 Task: Look for space in Pescara, Italy from 5th September, 2023 to 12th September, 2023 for 2 adults in price range Rs.10000 to Rs.15000.  With 1  bedroom having 1 bed and 1 bathroom. Property type can be house, flat, guest house, hotel. Booking option can be shelf check-in. Required host language is English.
Action: Mouse moved to (431, 112)
Screenshot: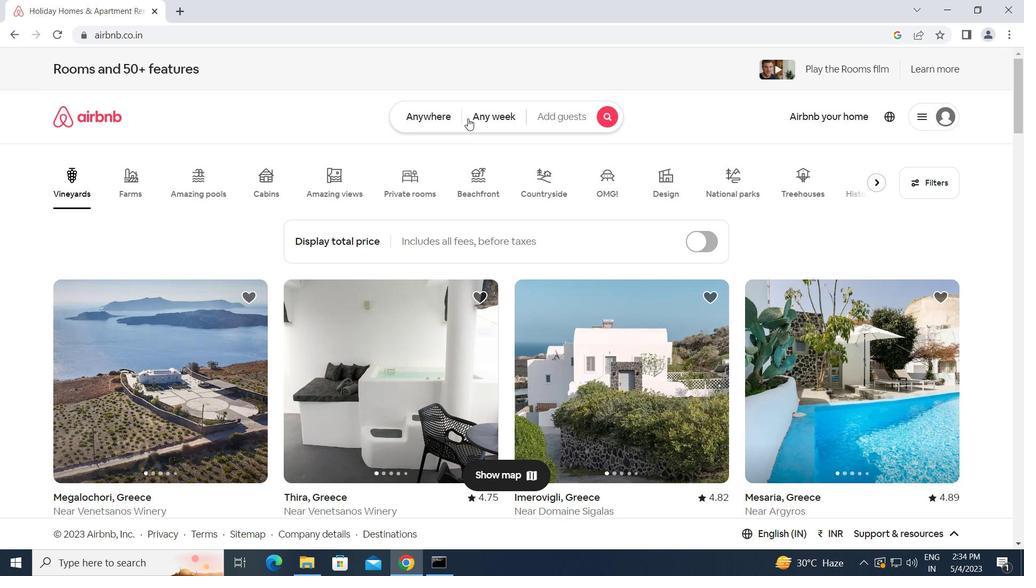 
Action: Mouse pressed left at (431, 112)
Screenshot: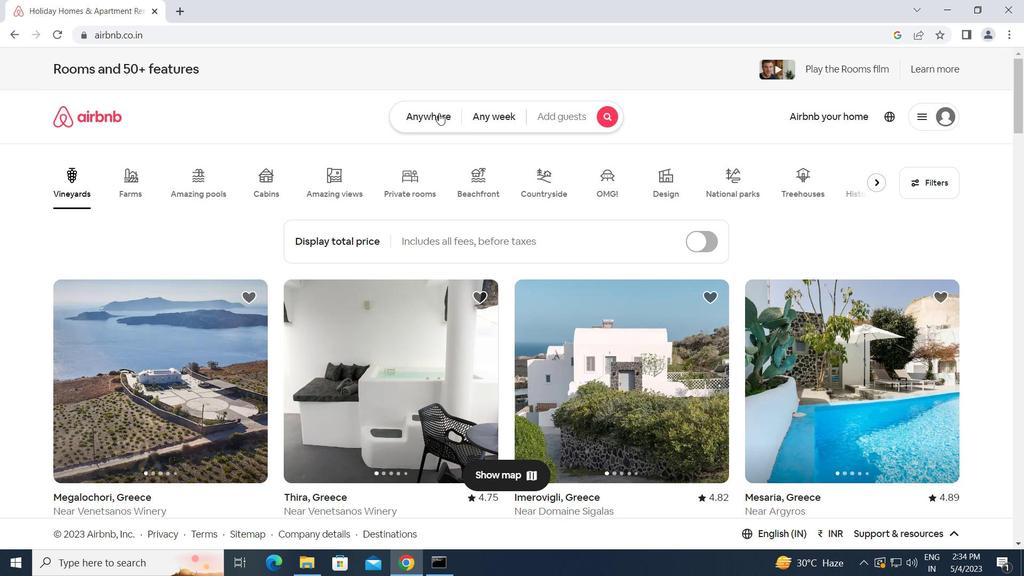 
Action: Mouse moved to (332, 150)
Screenshot: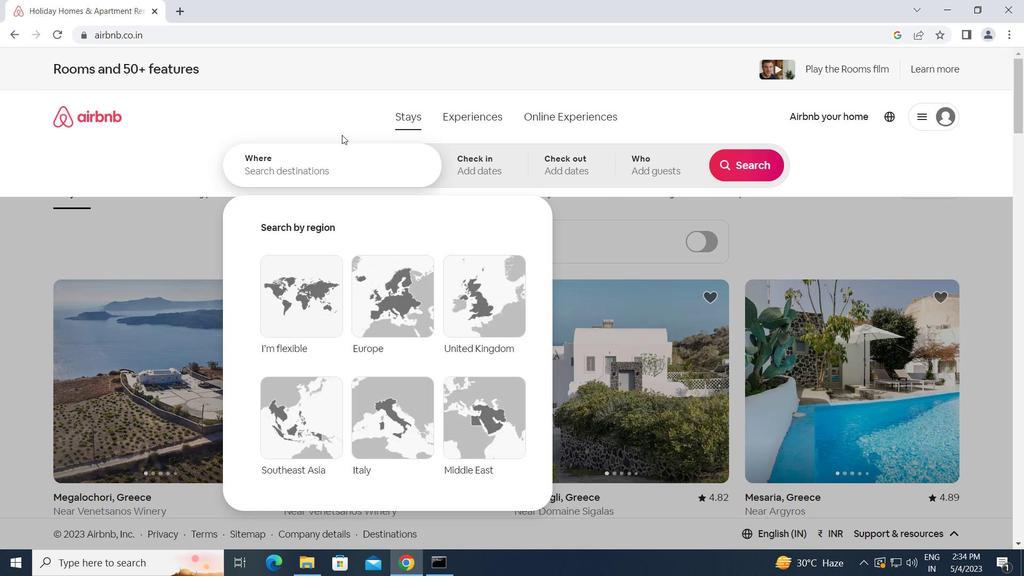 
Action: Mouse pressed left at (332, 150)
Screenshot: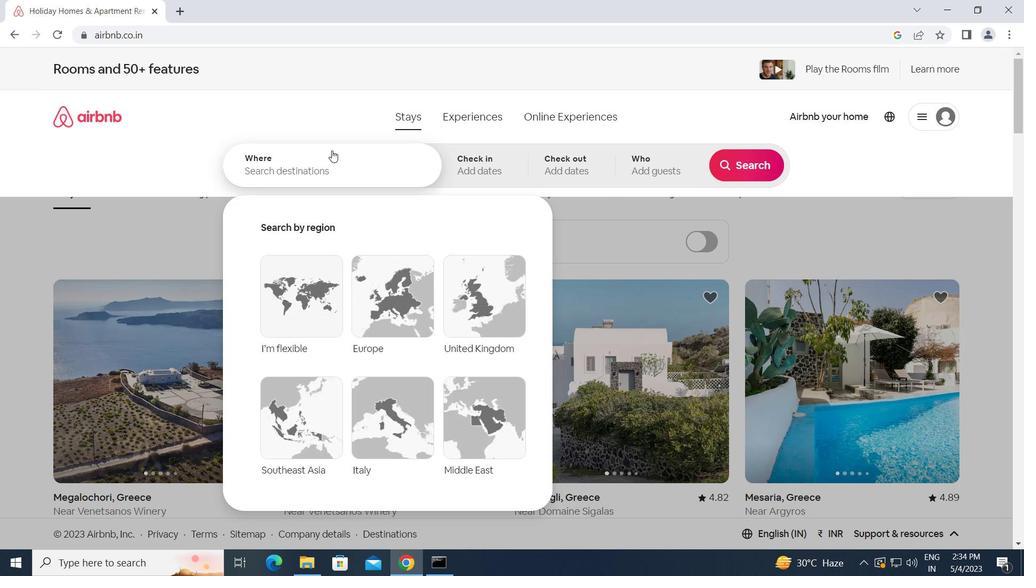 
Action: Key pressed p<Key.caps_lock>escara,<Key.space><Key.caps_lock>i<Key.caps_lock>taly<Key.enter>
Screenshot: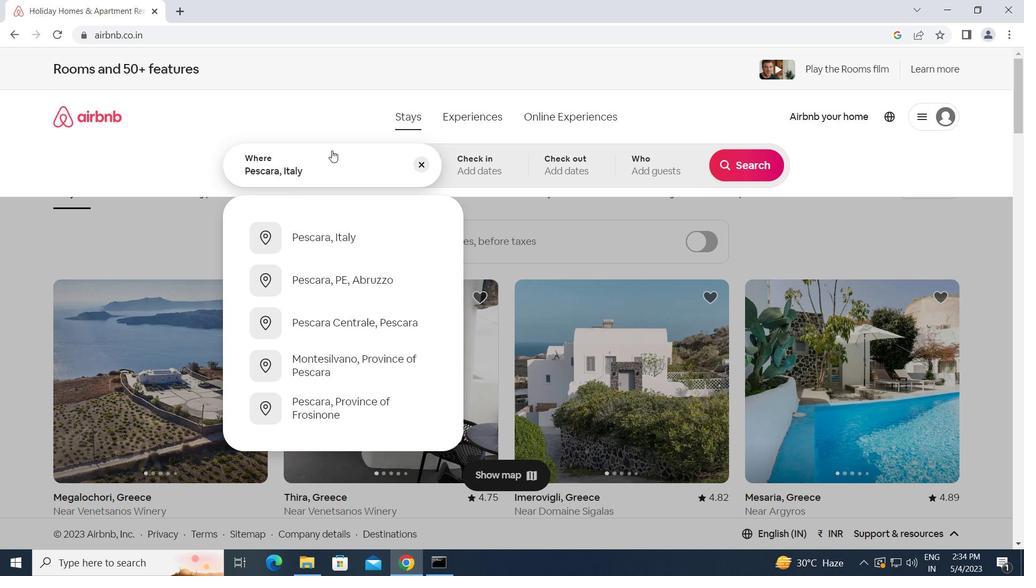 
Action: Mouse moved to (741, 275)
Screenshot: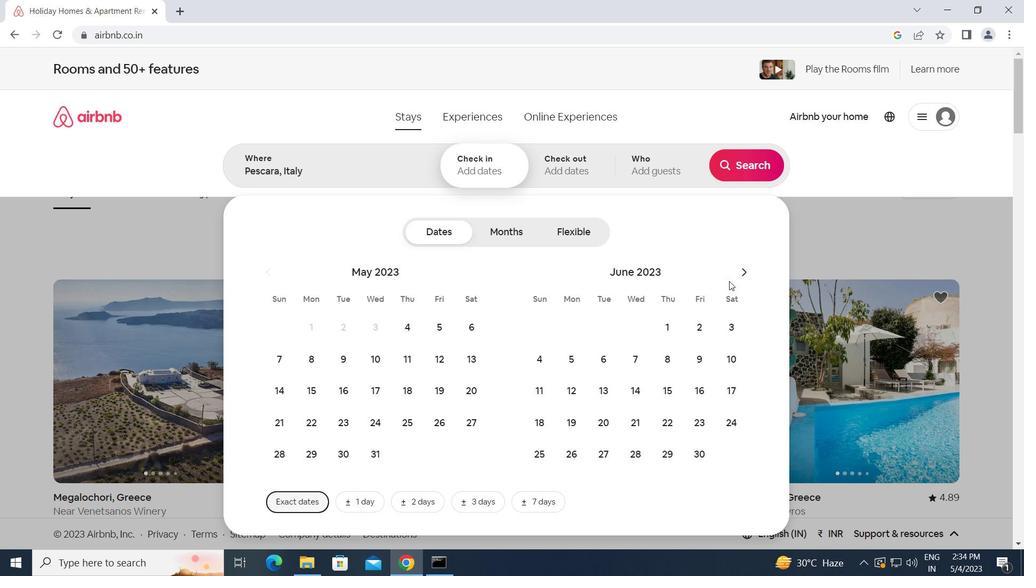 
Action: Mouse pressed left at (741, 275)
Screenshot: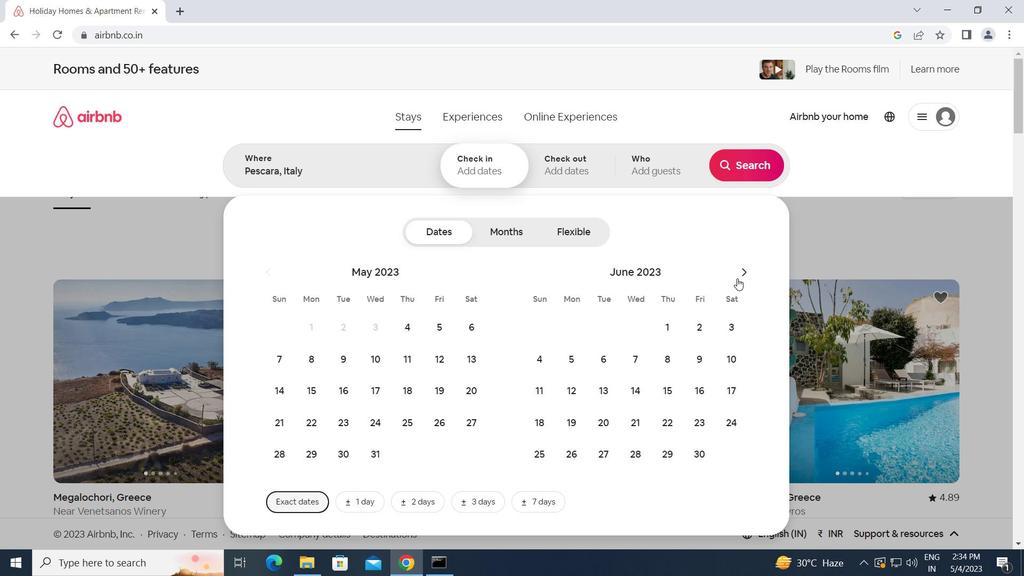 
Action: Mouse pressed left at (741, 275)
Screenshot: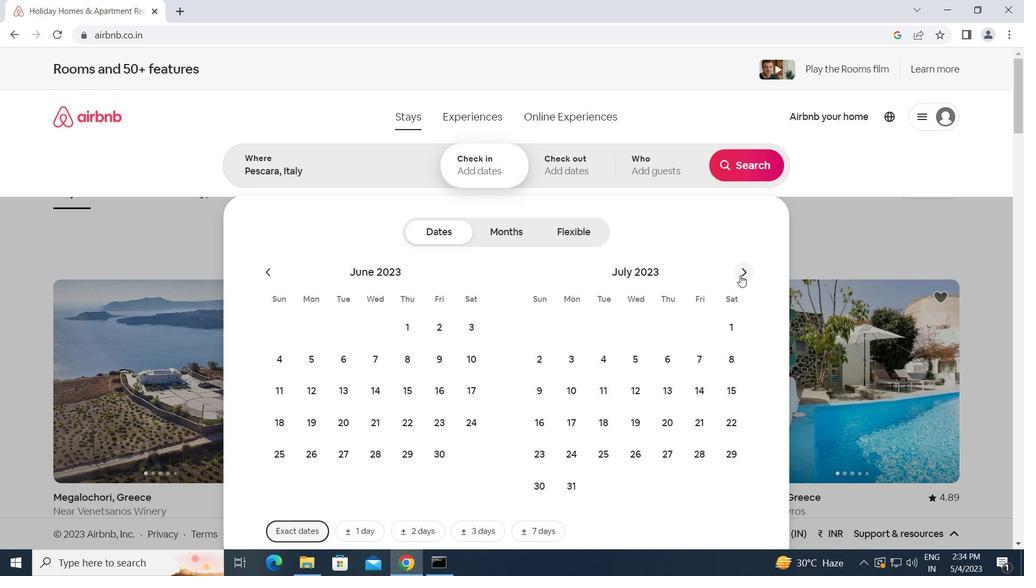 
Action: Mouse pressed left at (741, 275)
Screenshot: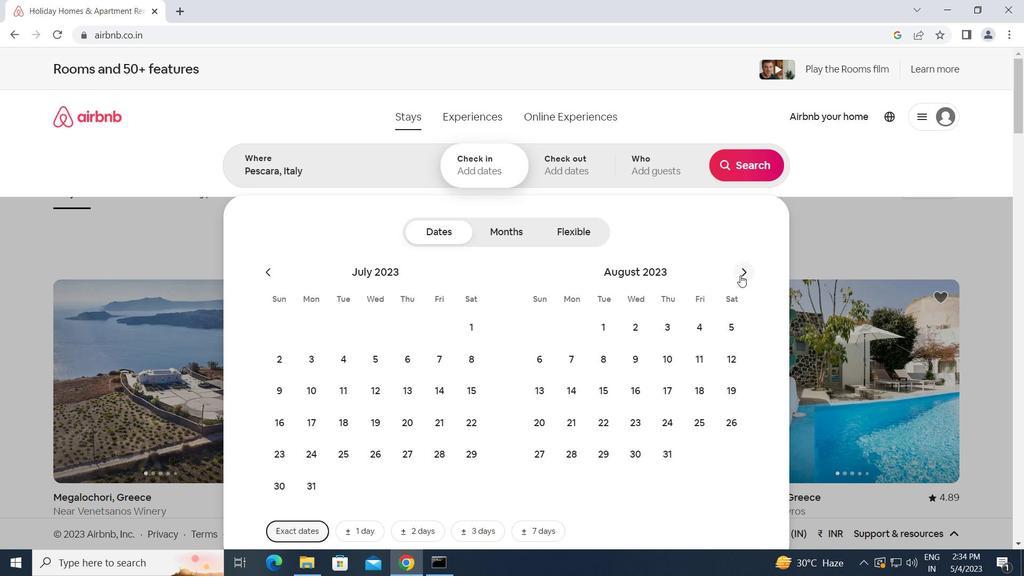 
Action: Mouse moved to (602, 360)
Screenshot: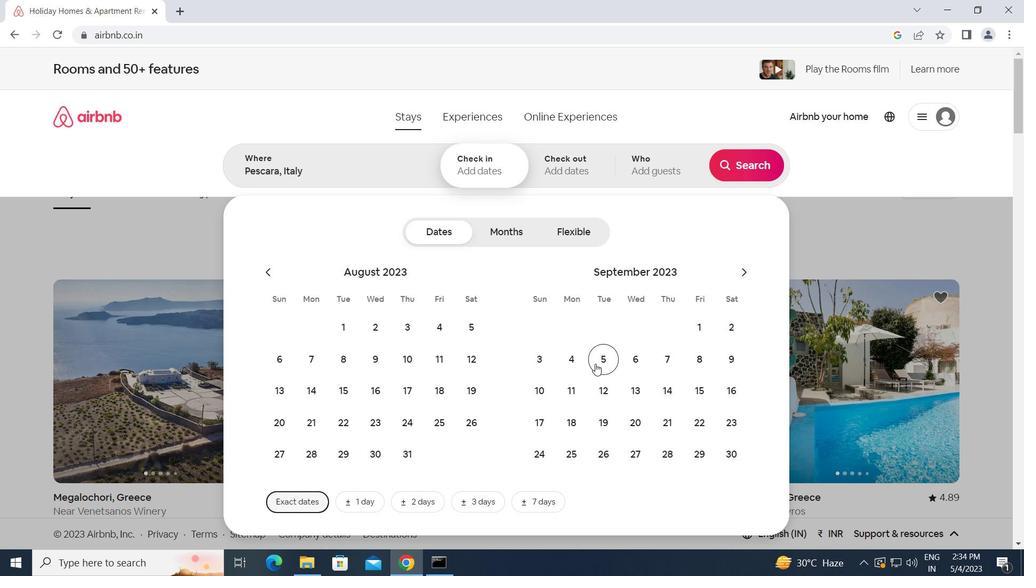 
Action: Mouse pressed left at (602, 360)
Screenshot: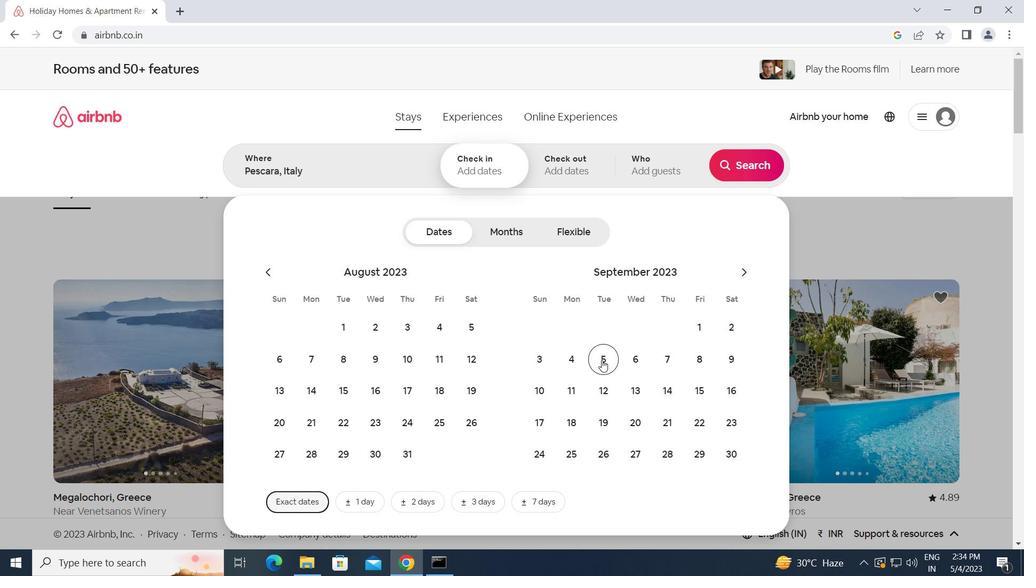 
Action: Mouse moved to (598, 388)
Screenshot: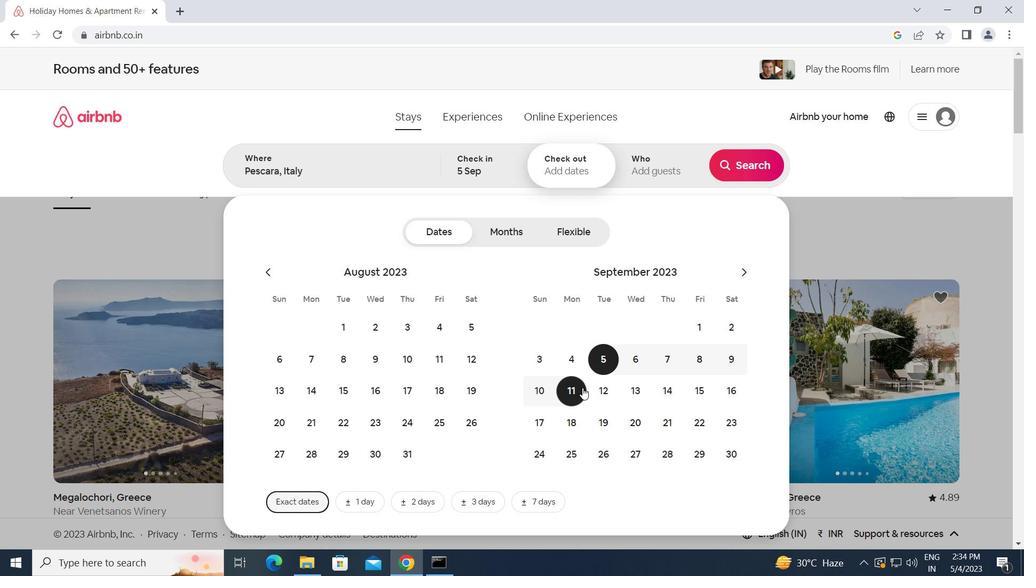 
Action: Mouse pressed left at (598, 388)
Screenshot: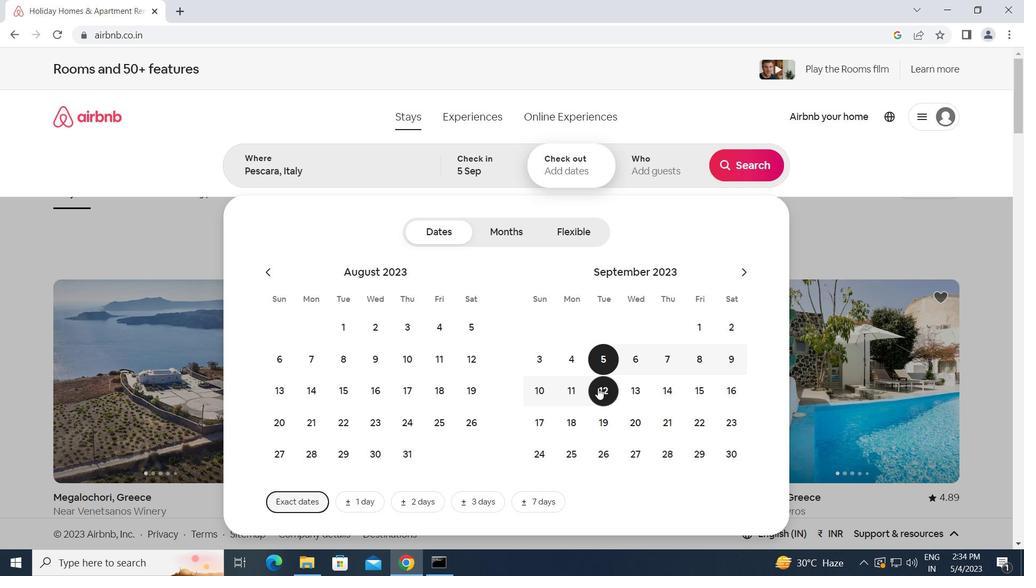 
Action: Mouse moved to (654, 171)
Screenshot: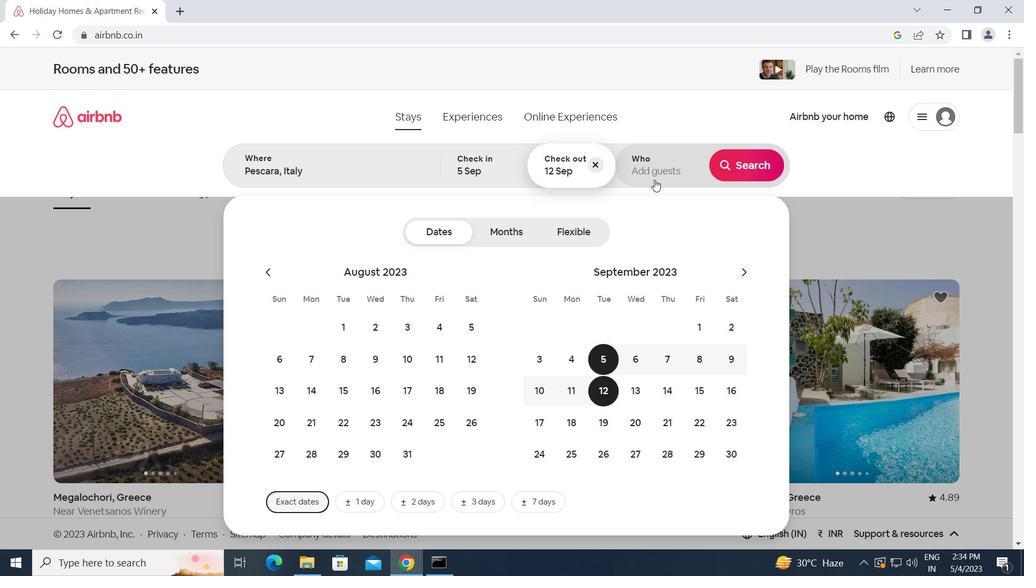 
Action: Mouse pressed left at (654, 171)
Screenshot: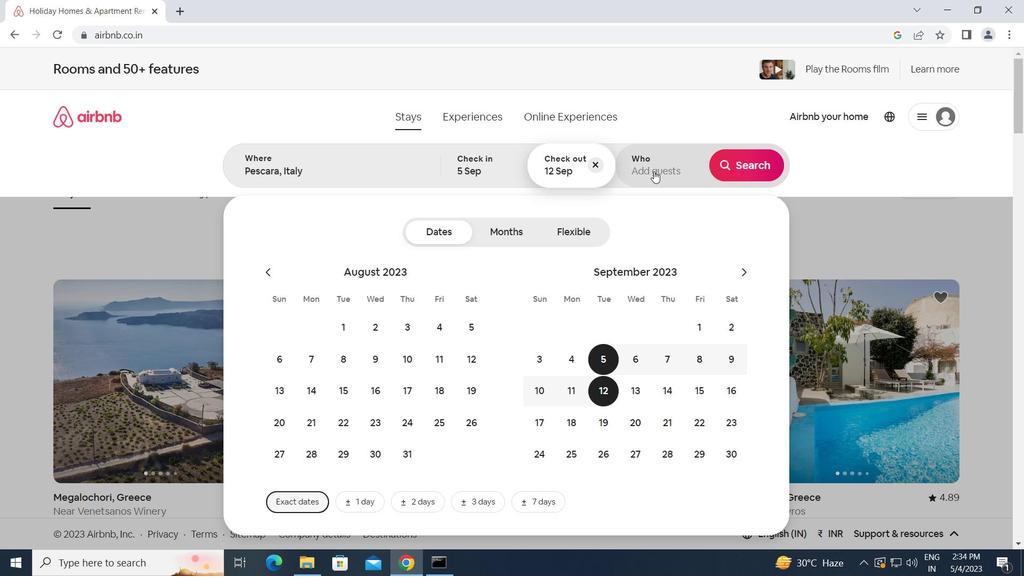 
Action: Mouse moved to (751, 235)
Screenshot: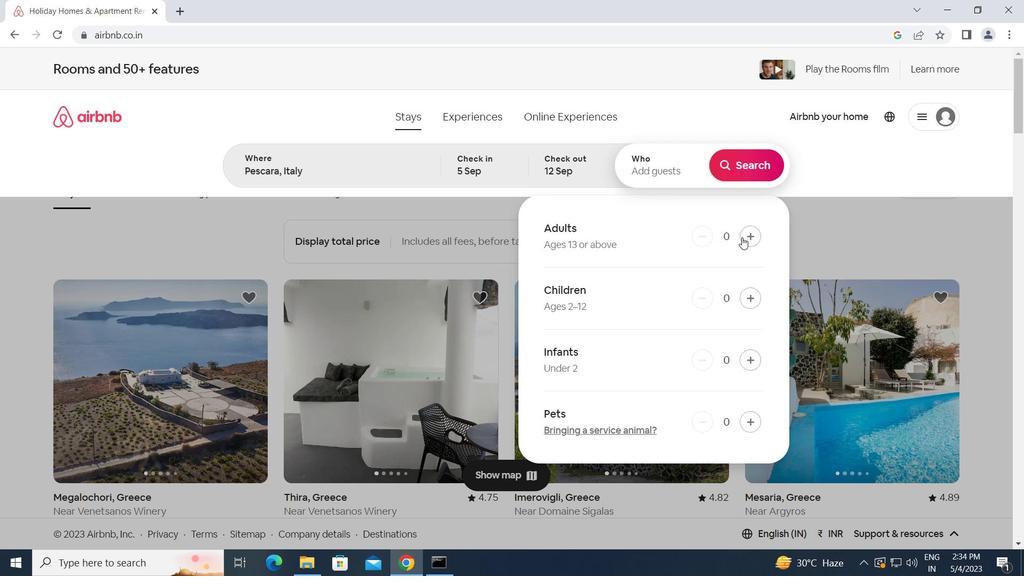 
Action: Mouse pressed left at (751, 235)
Screenshot: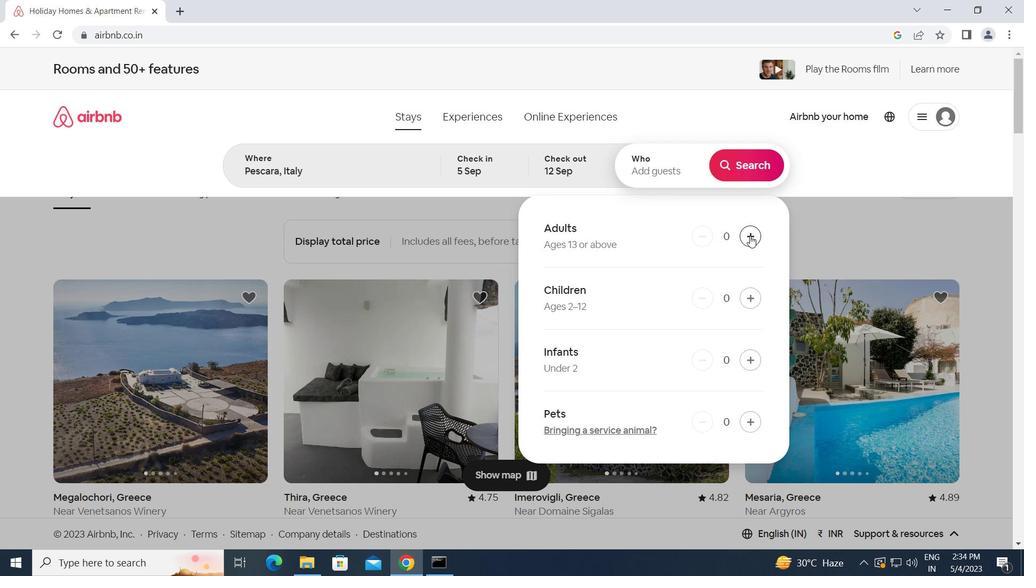
Action: Mouse pressed left at (751, 235)
Screenshot: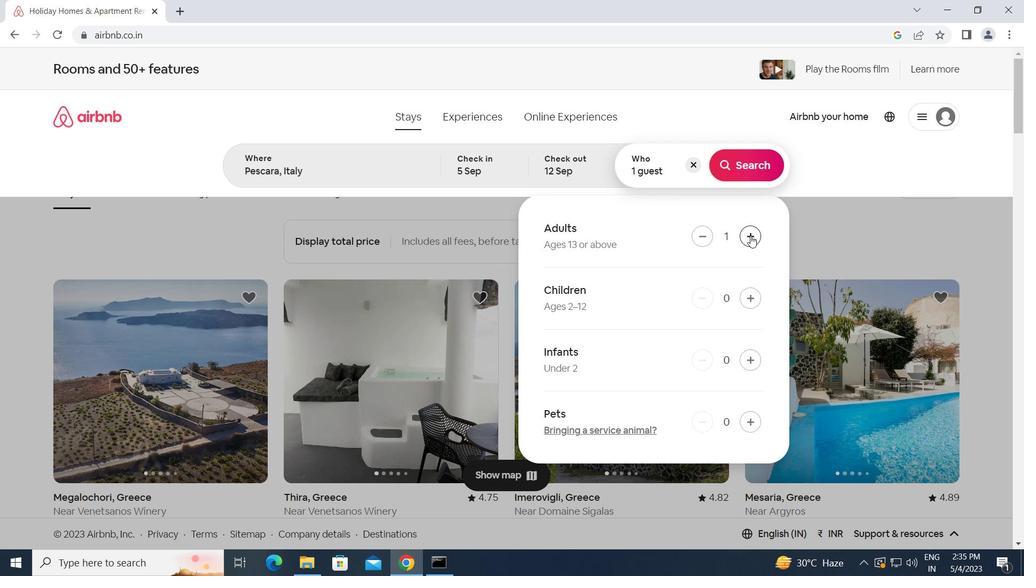 
Action: Mouse moved to (750, 168)
Screenshot: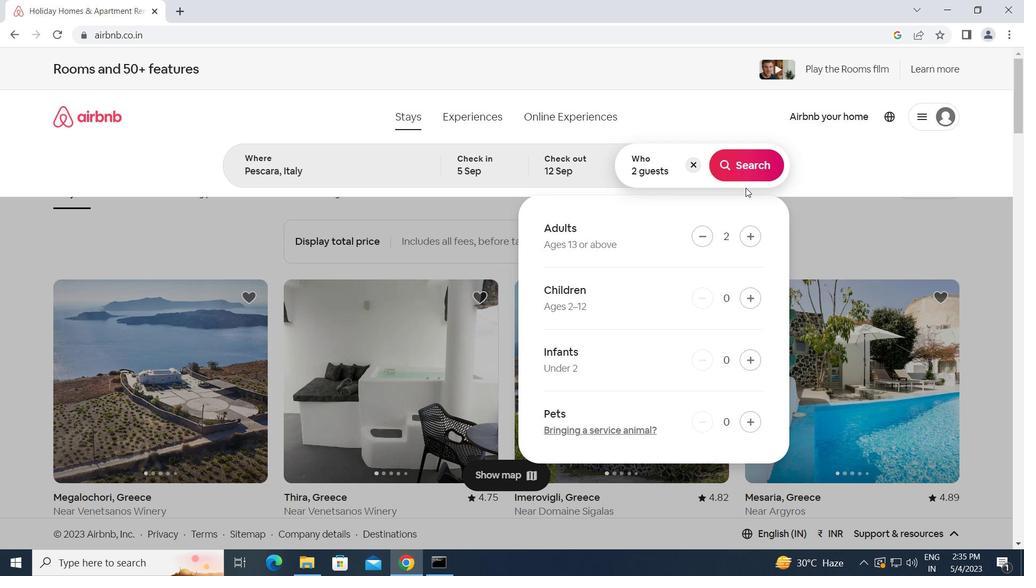 
Action: Mouse pressed left at (750, 168)
Screenshot: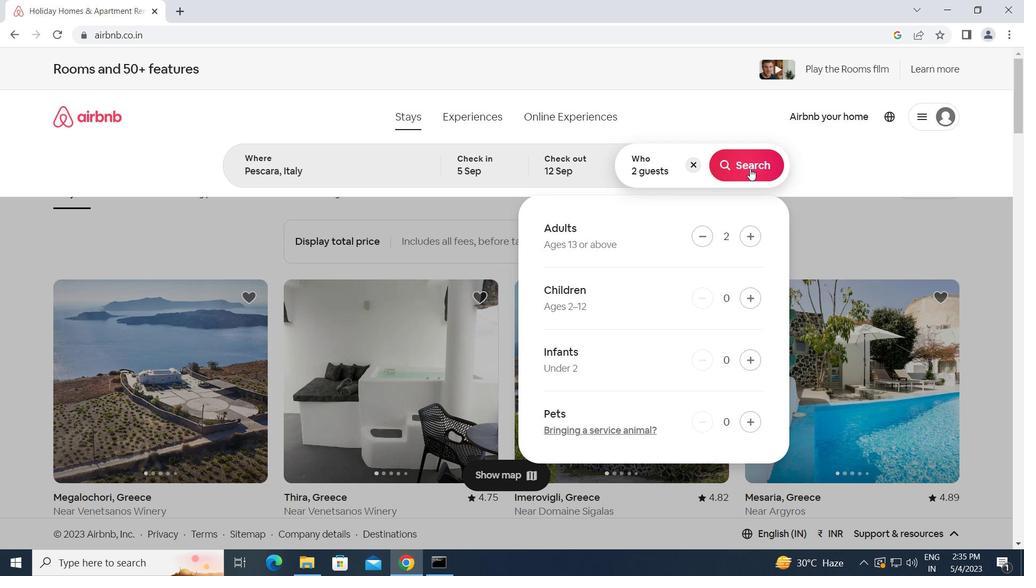 
Action: Mouse moved to (961, 121)
Screenshot: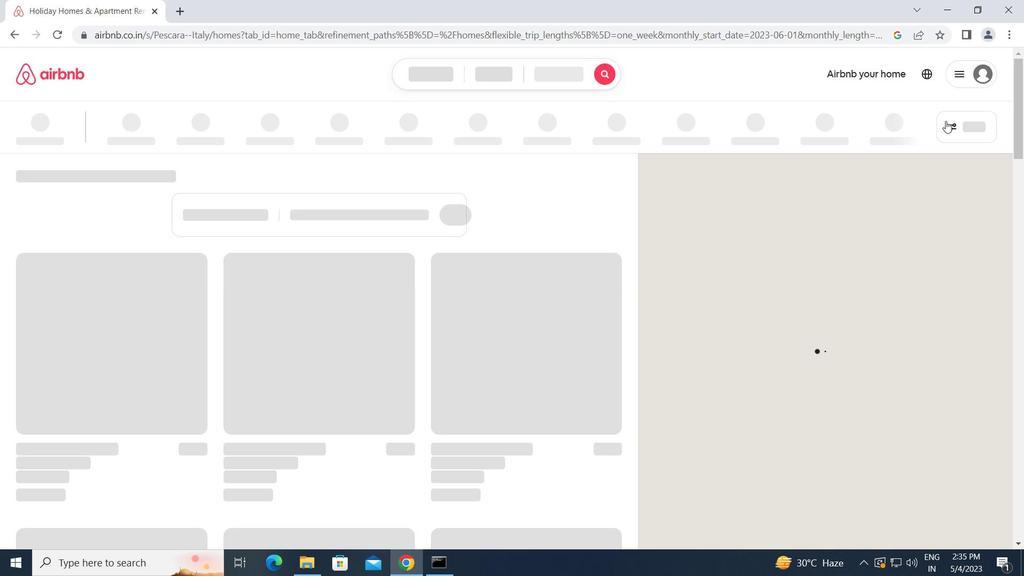 
Action: Mouse pressed left at (961, 121)
Screenshot: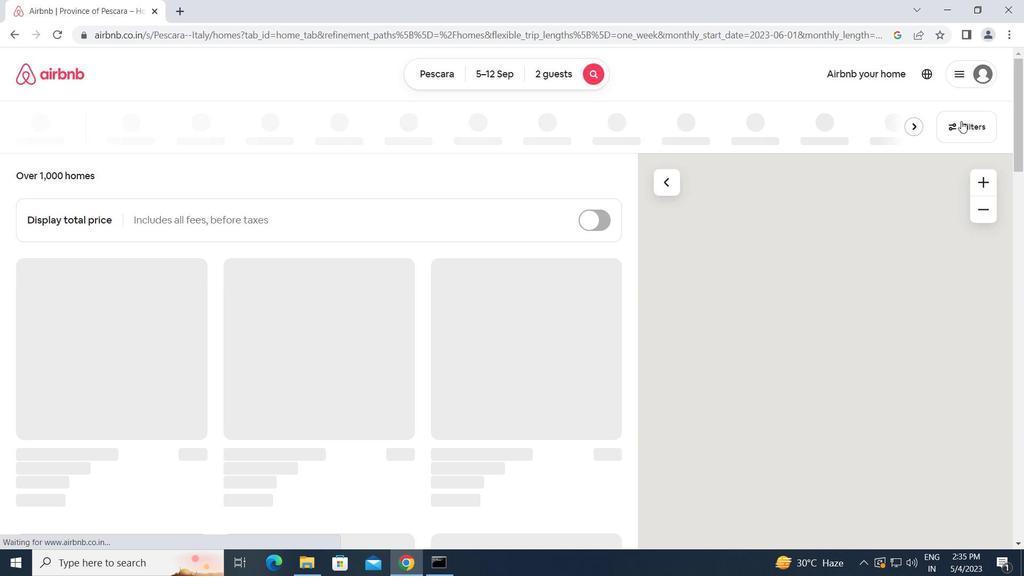 
Action: Mouse moved to (341, 300)
Screenshot: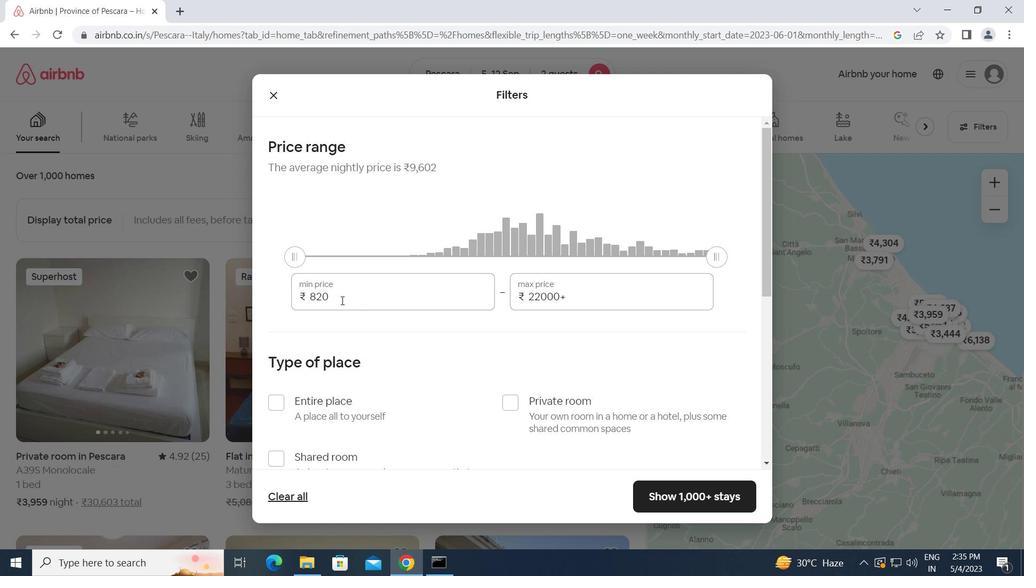 
Action: Mouse pressed left at (341, 300)
Screenshot: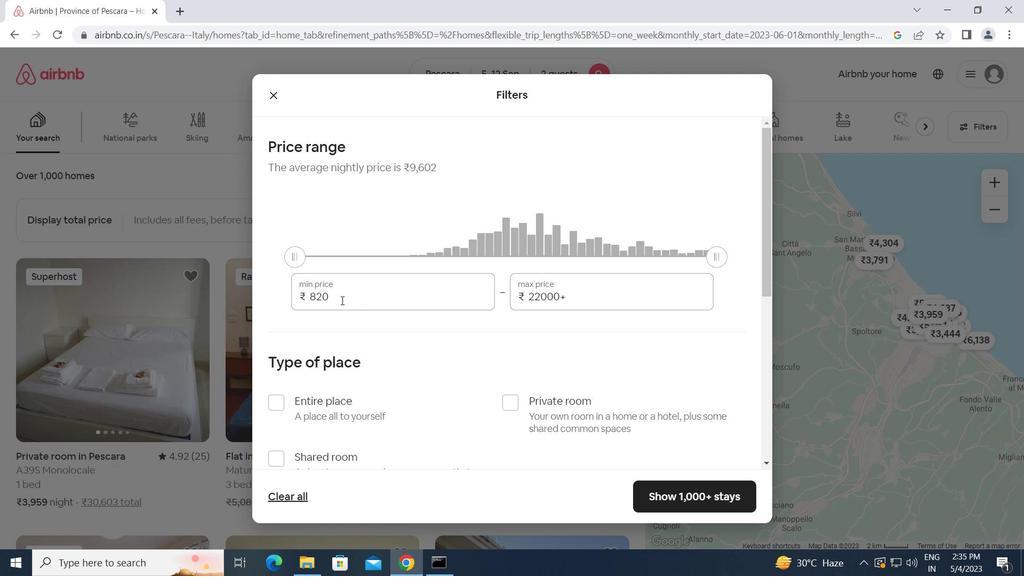 
Action: Mouse moved to (277, 302)
Screenshot: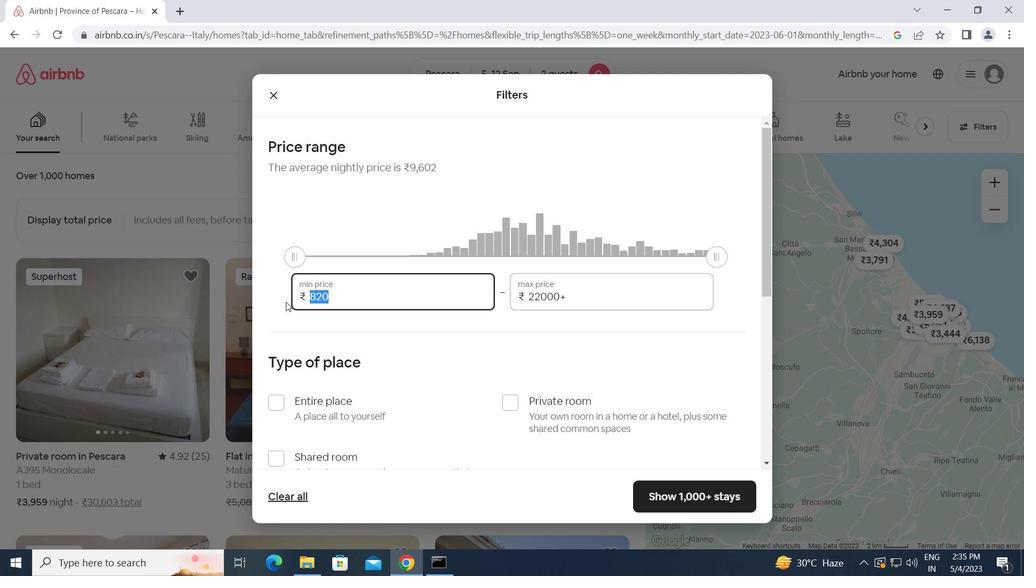 
Action: Key pressed 10000<Key.tab>15000
Screenshot: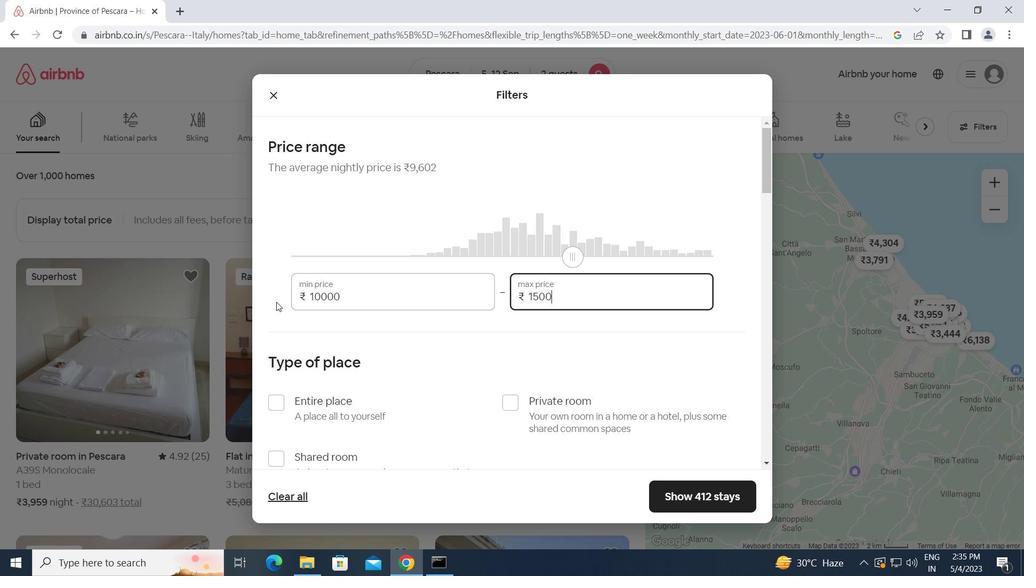 
Action: Mouse moved to (394, 352)
Screenshot: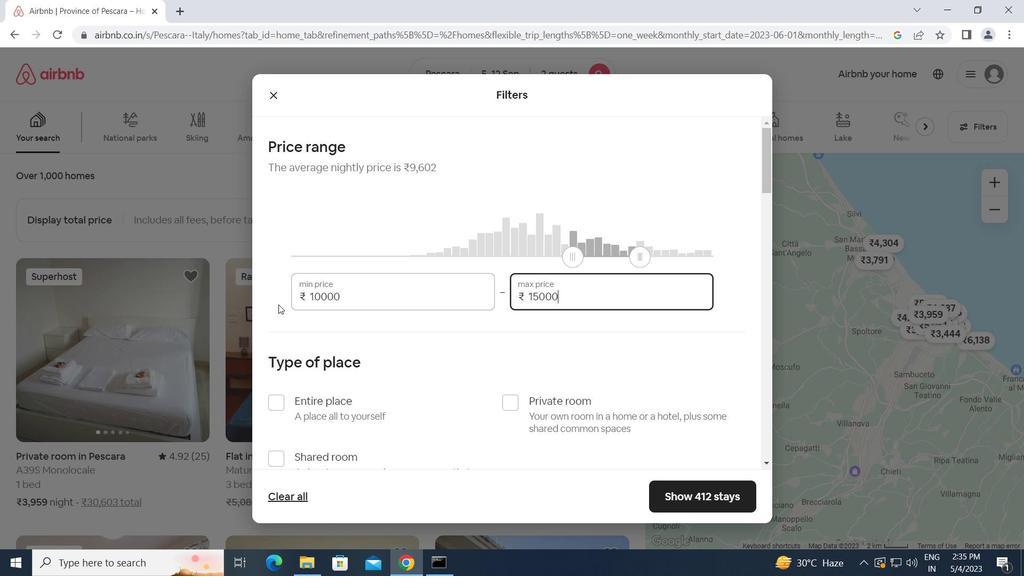 
Action: Mouse scrolled (394, 351) with delta (0, 0)
Screenshot: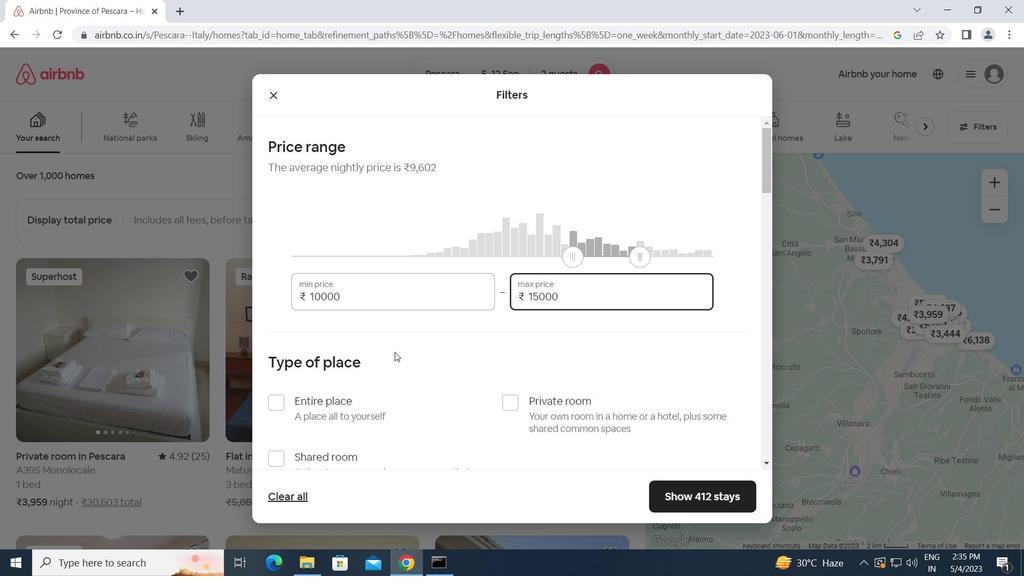 
Action: Mouse scrolled (394, 351) with delta (0, 0)
Screenshot: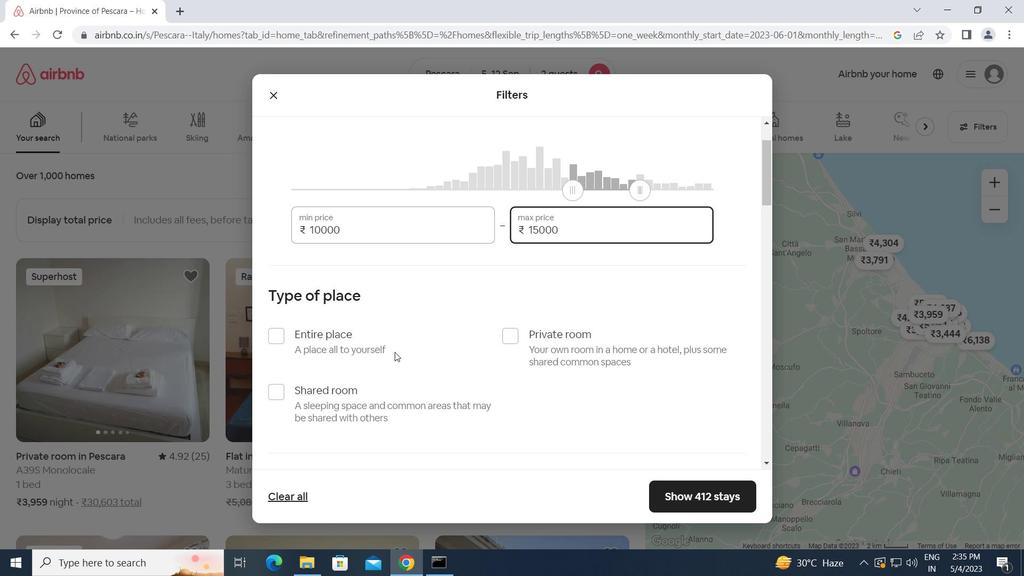 
Action: Mouse scrolled (394, 351) with delta (0, 0)
Screenshot: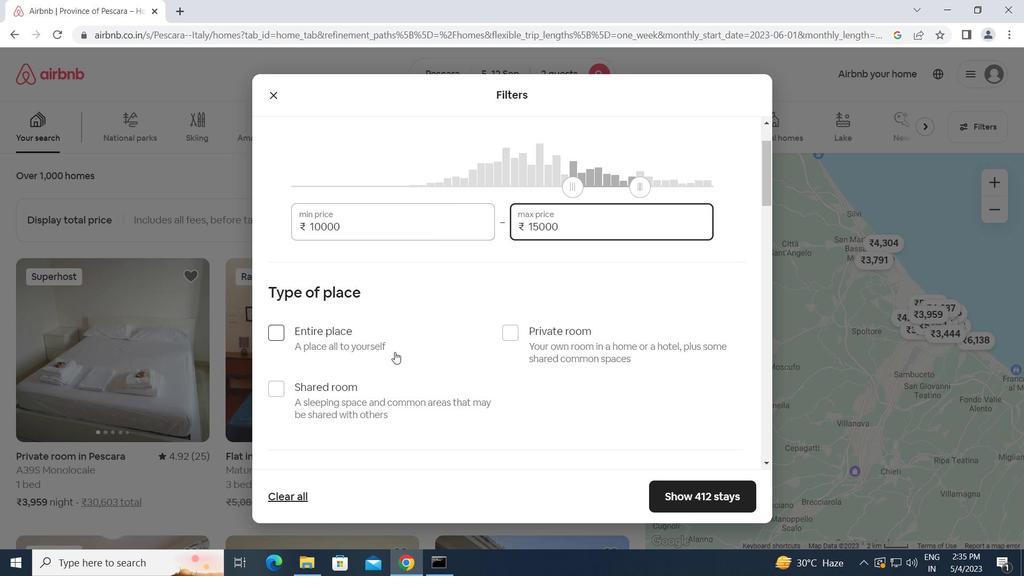 
Action: Mouse scrolled (394, 351) with delta (0, 0)
Screenshot: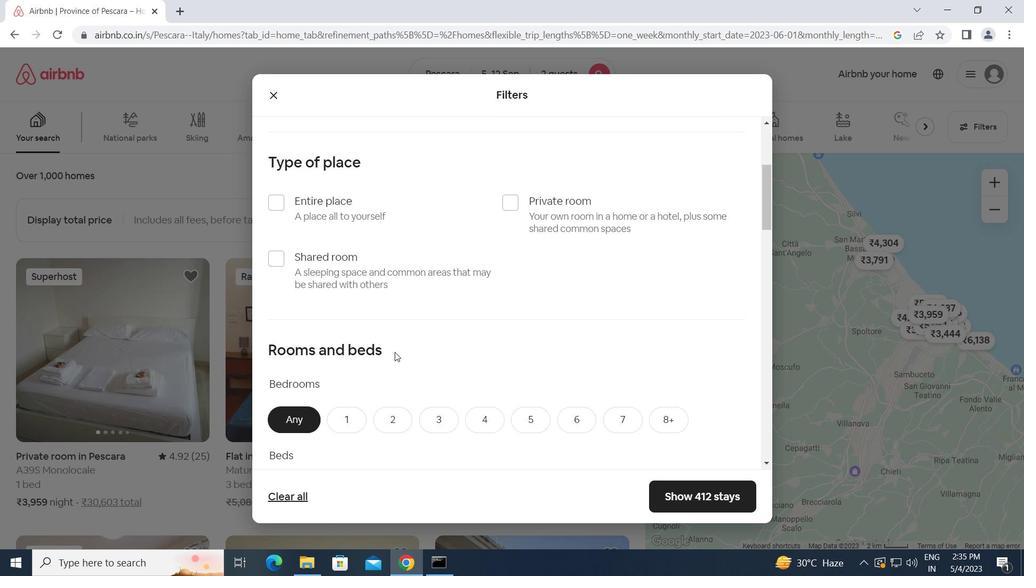 
Action: Mouse moved to (357, 361)
Screenshot: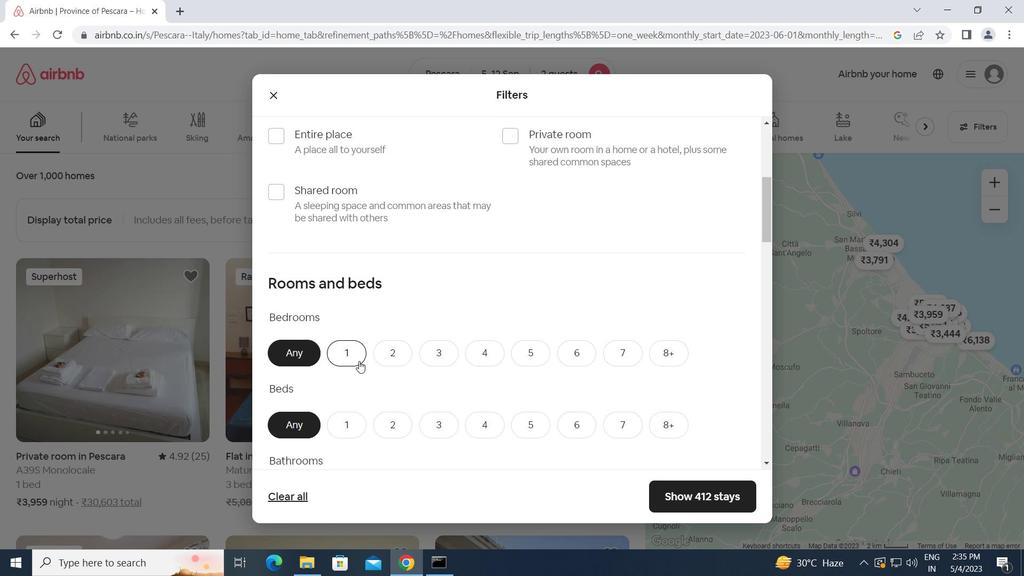 
Action: Mouse pressed left at (357, 361)
Screenshot: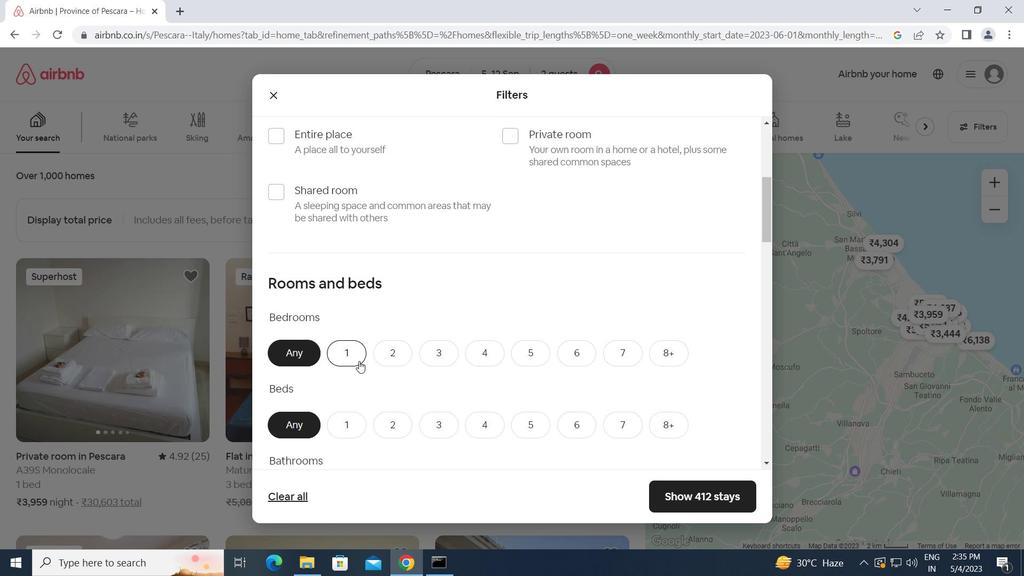 
Action: Mouse moved to (353, 424)
Screenshot: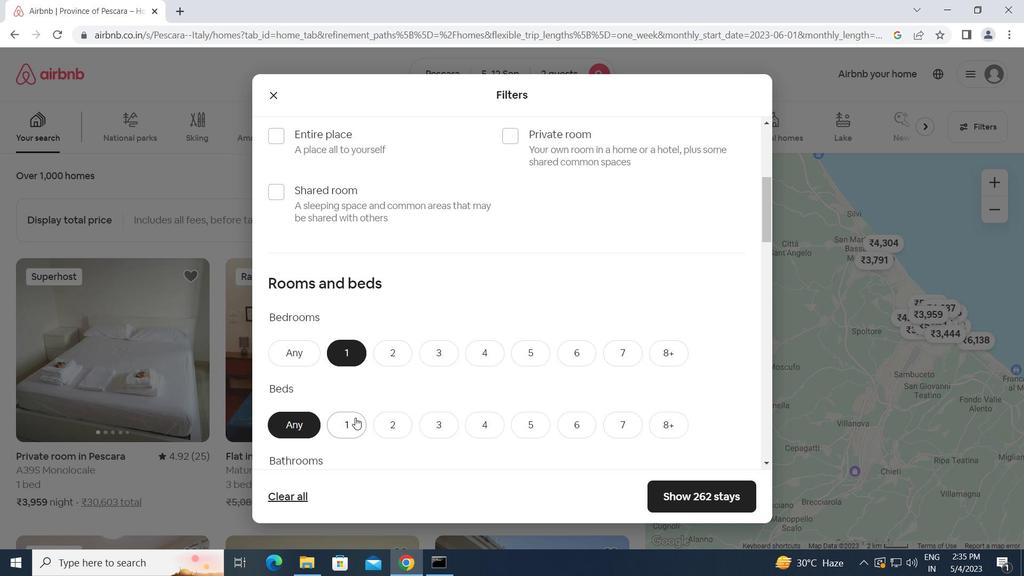 
Action: Mouse pressed left at (353, 424)
Screenshot: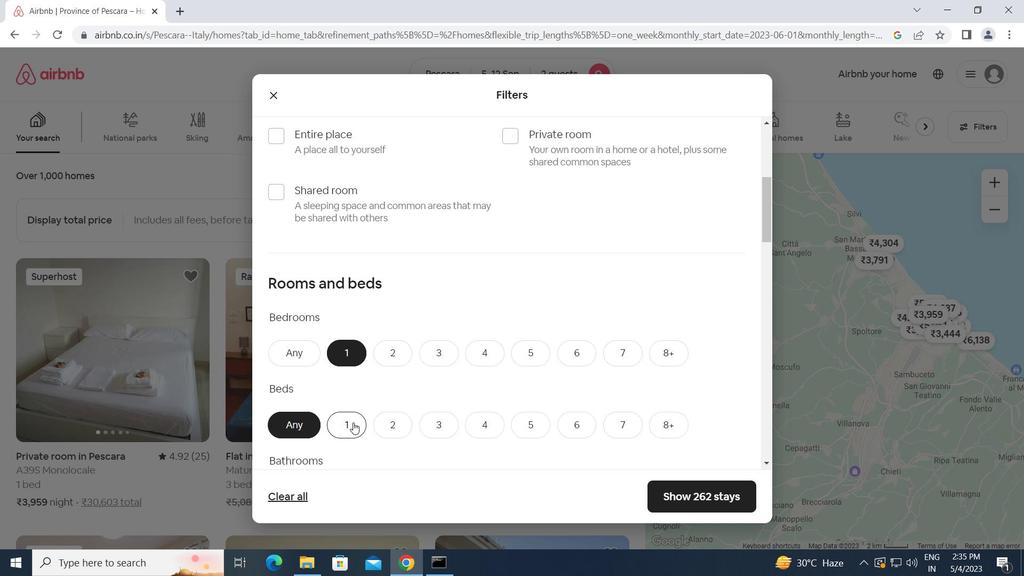 
Action: Mouse moved to (381, 431)
Screenshot: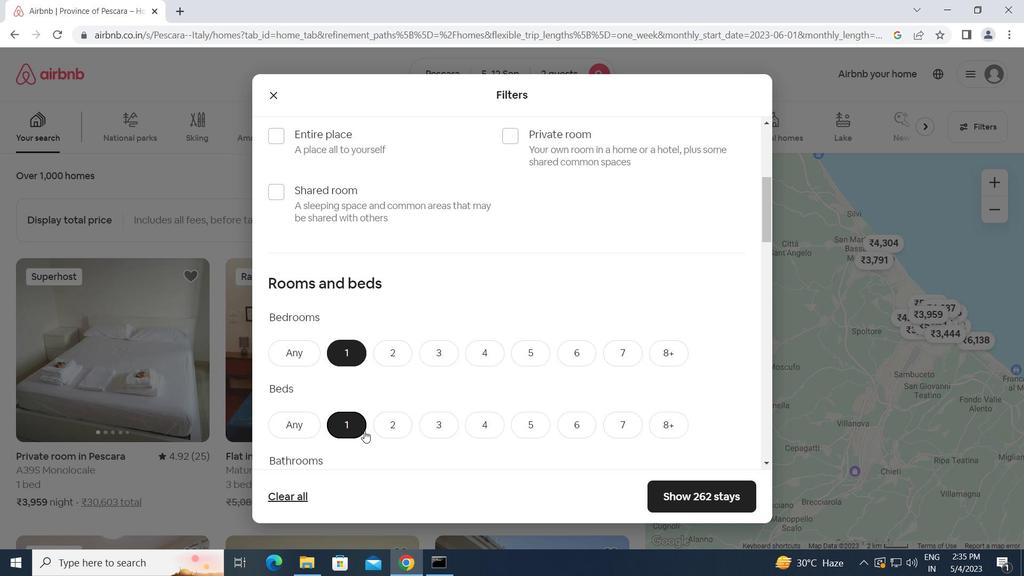 
Action: Mouse scrolled (381, 430) with delta (0, 0)
Screenshot: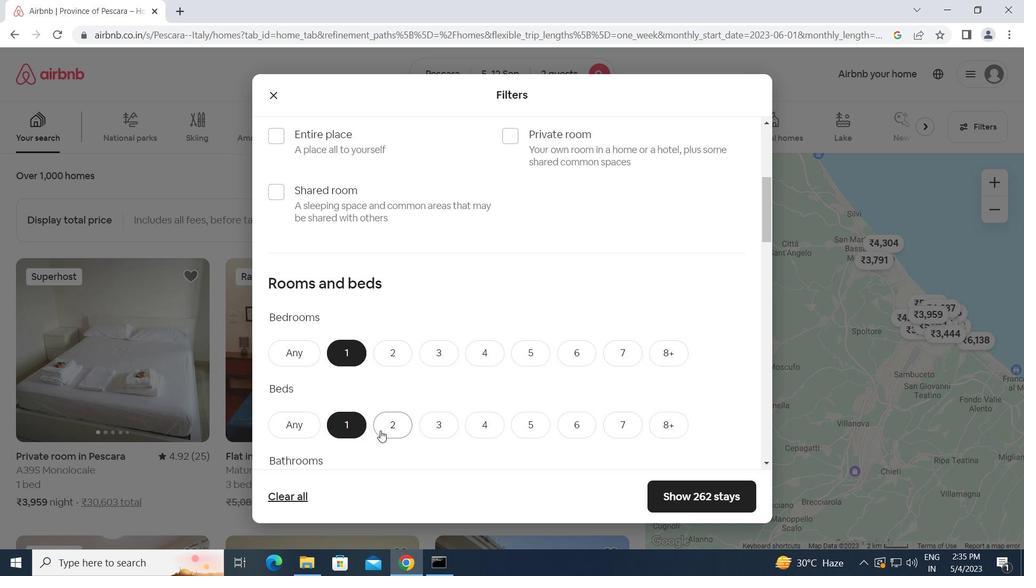 
Action: Mouse scrolled (381, 430) with delta (0, 0)
Screenshot: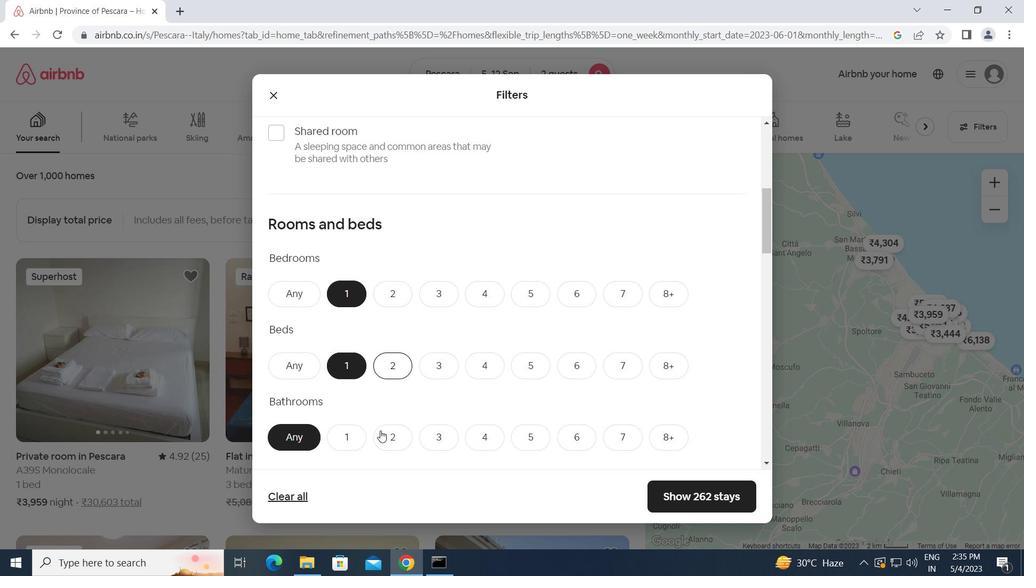 
Action: Mouse moved to (352, 361)
Screenshot: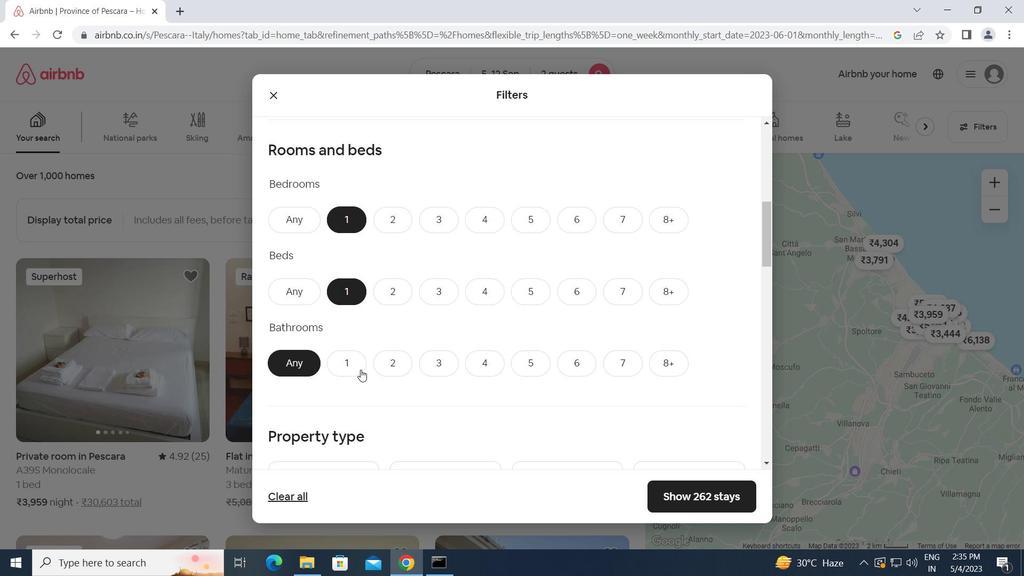 
Action: Mouse pressed left at (352, 361)
Screenshot: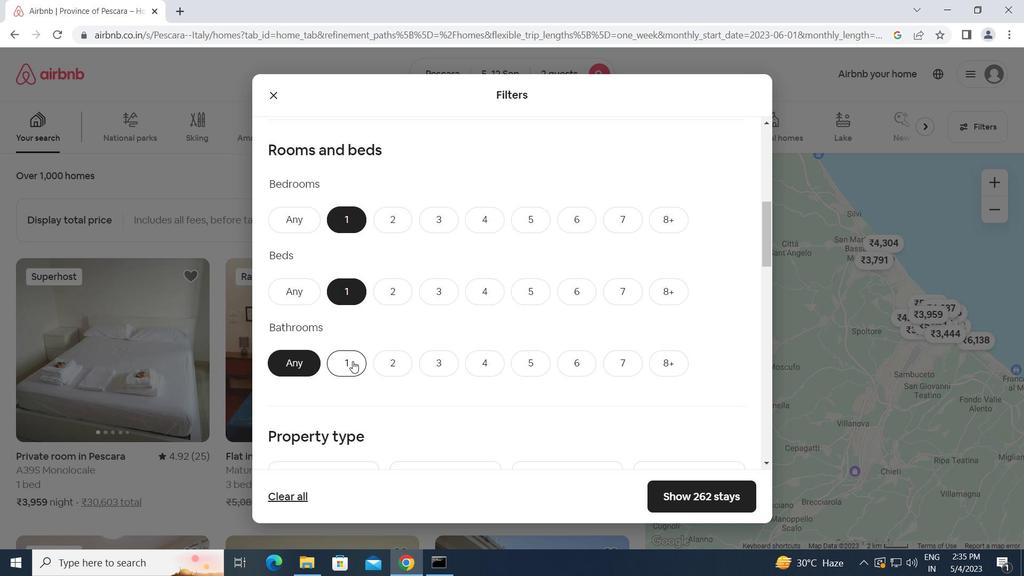 
Action: Mouse moved to (468, 399)
Screenshot: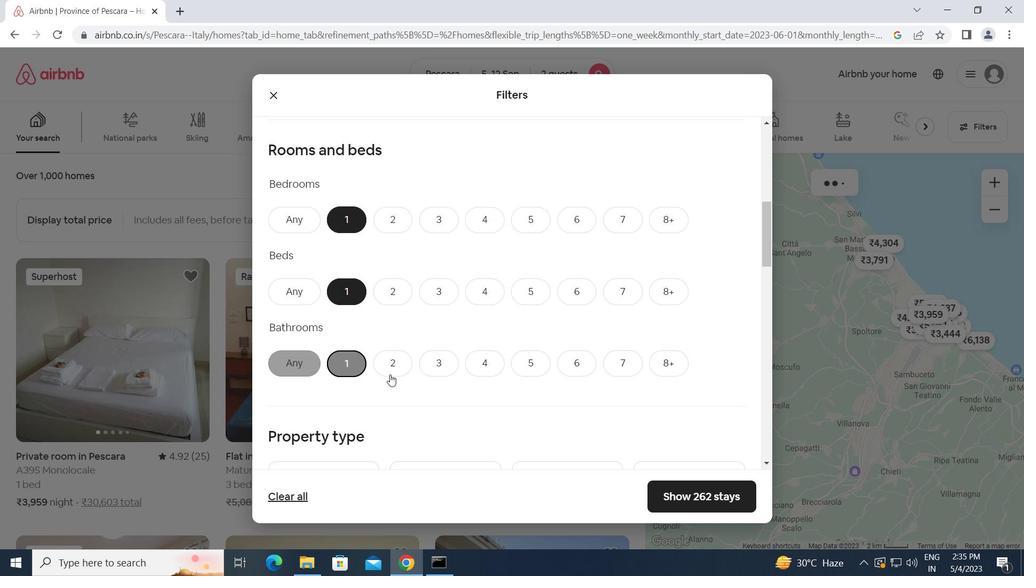 
Action: Mouse scrolled (468, 399) with delta (0, 0)
Screenshot: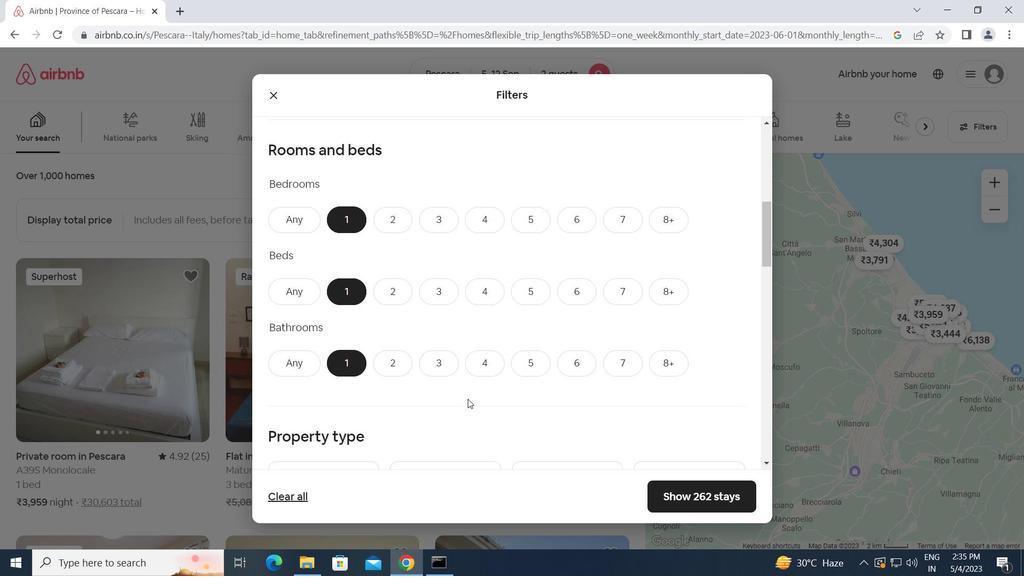 
Action: Mouse scrolled (468, 399) with delta (0, 0)
Screenshot: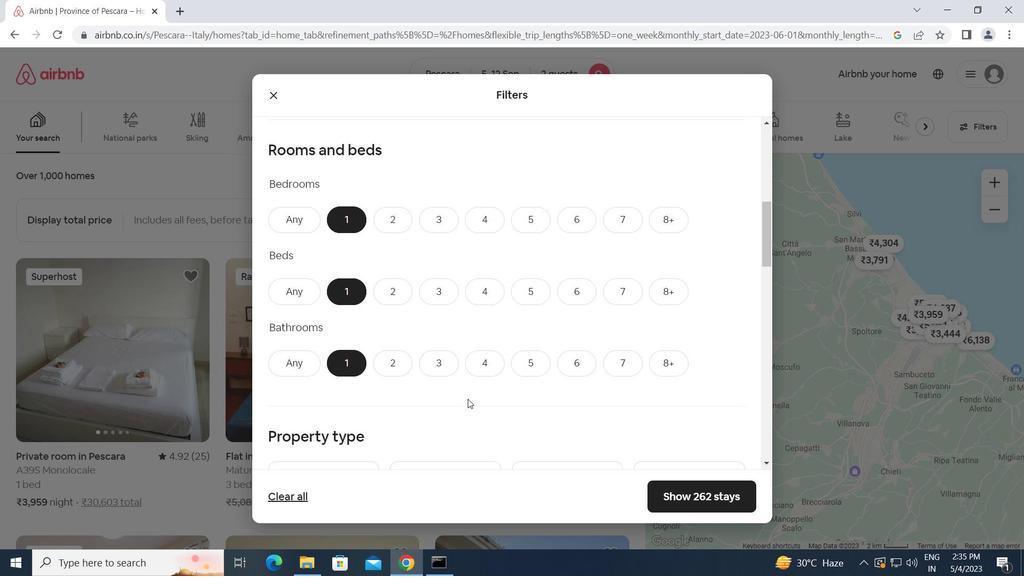 
Action: Mouse scrolled (468, 399) with delta (0, 0)
Screenshot: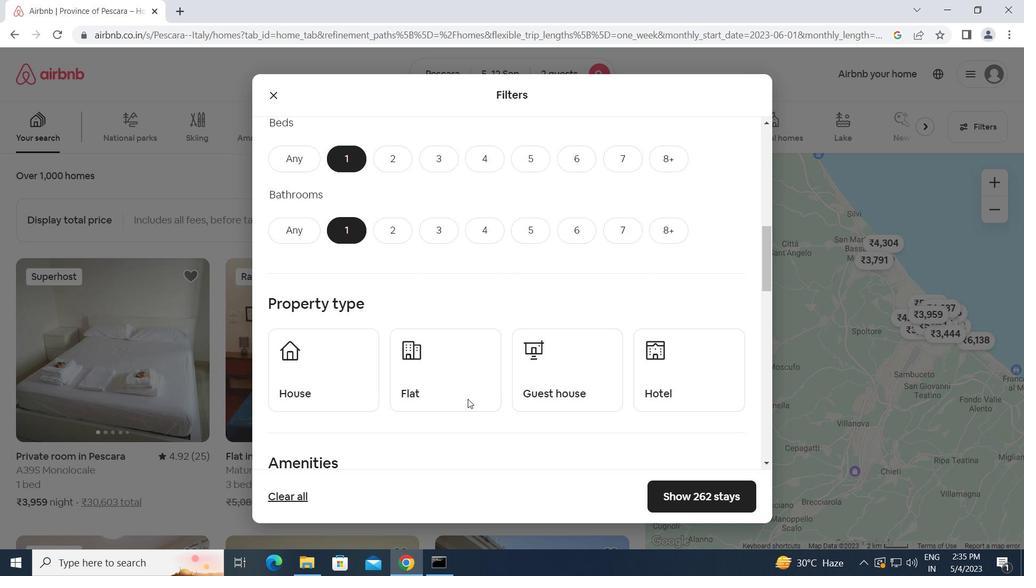 
Action: Mouse moved to (330, 320)
Screenshot: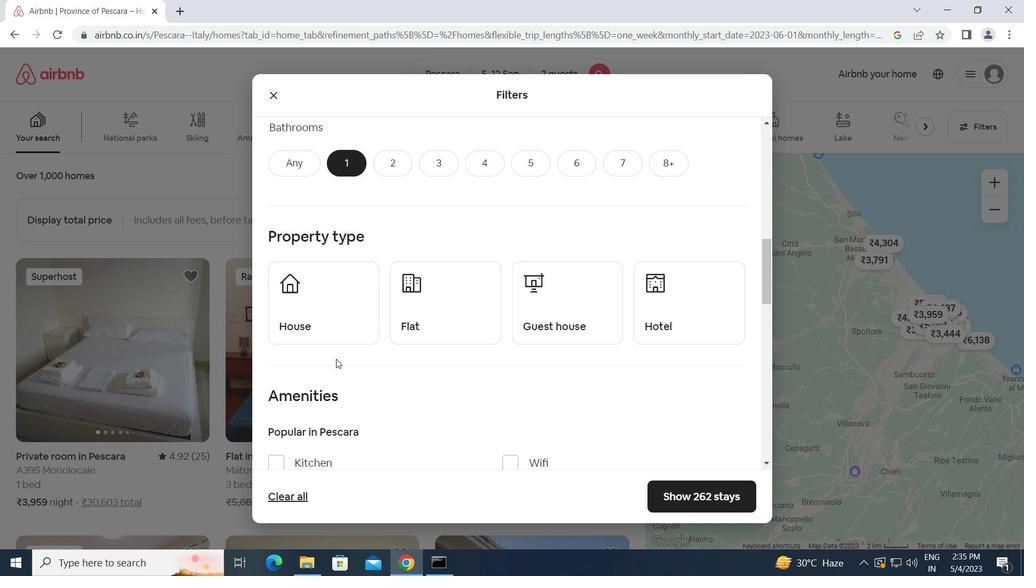 
Action: Mouse pressed left at (330, 320)
Screenshot: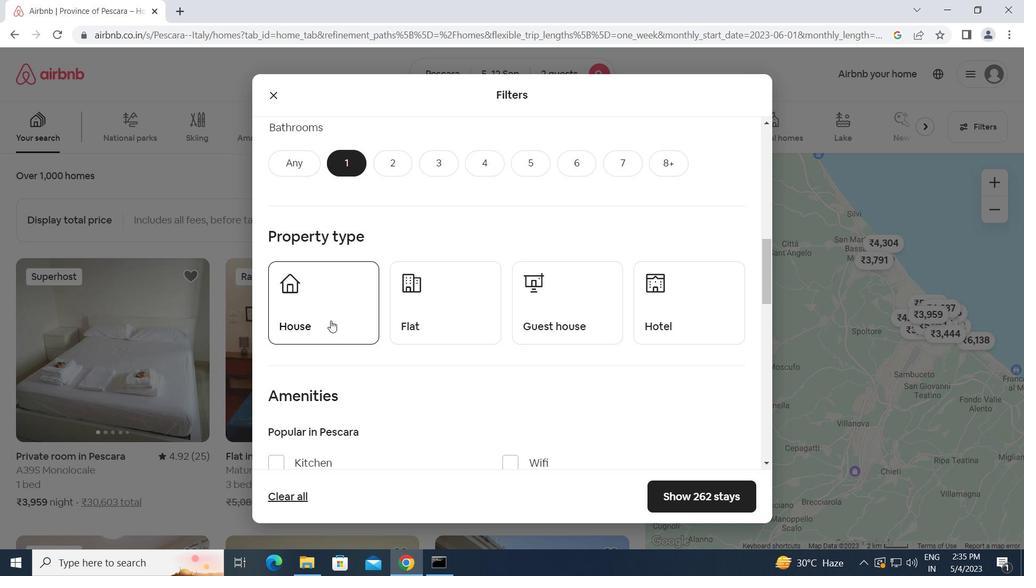 
Action: Mouse moved to (451, 320)
Screenshot: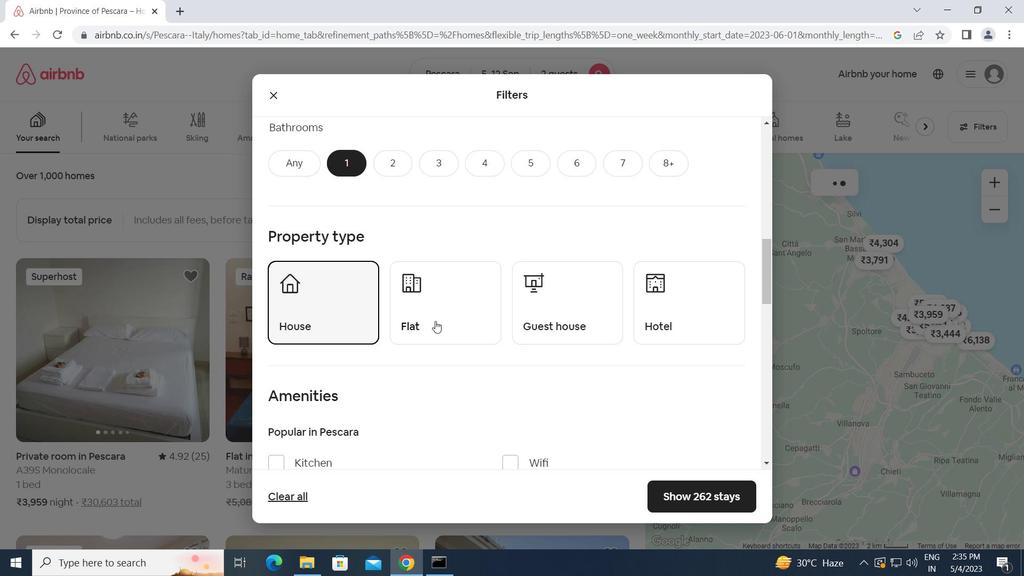 
Action: Mouse pressed left at (451, 320)
Screenshot: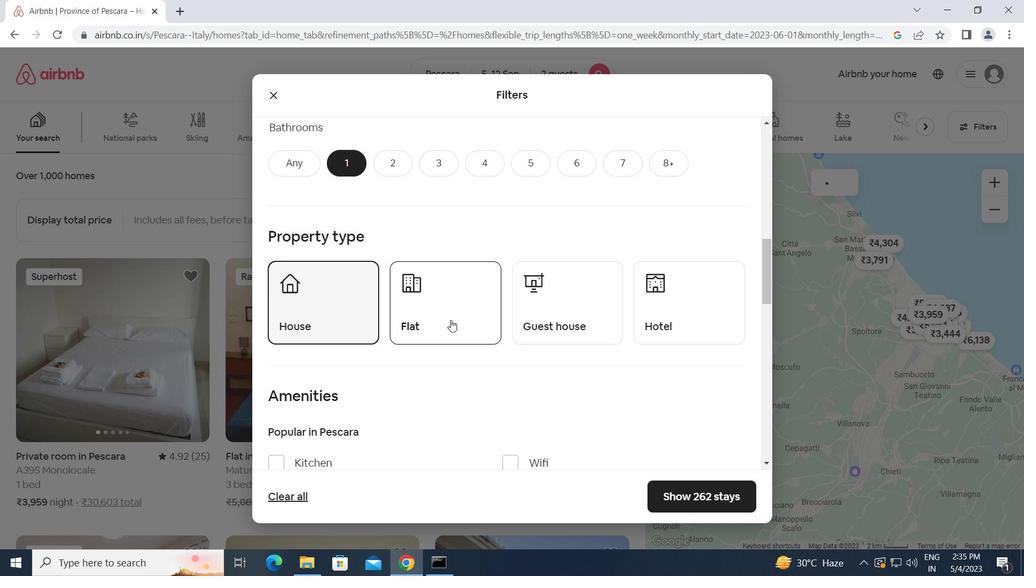 
Action: Mouse moved to (571, 313)
Screenshot: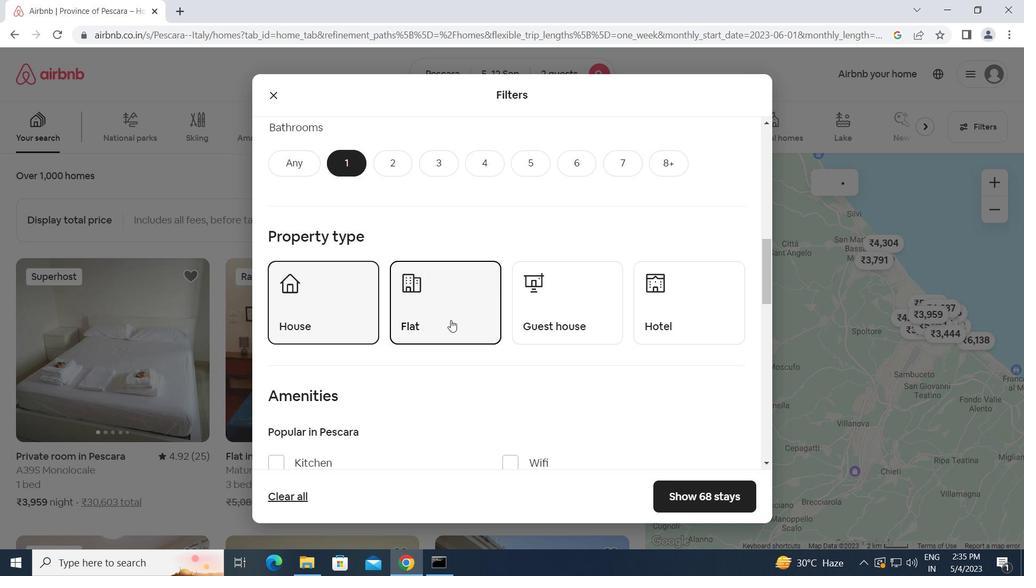 
Action: Mouse pressed left at (571, 313)
Screenshot: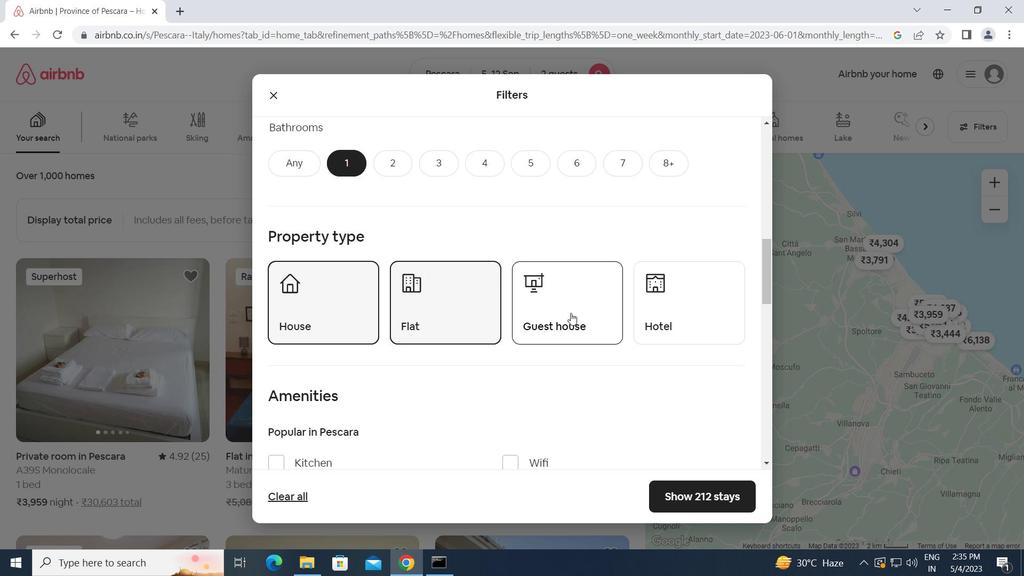 
Action: Mouse moved to (682, 301)
Screenshot: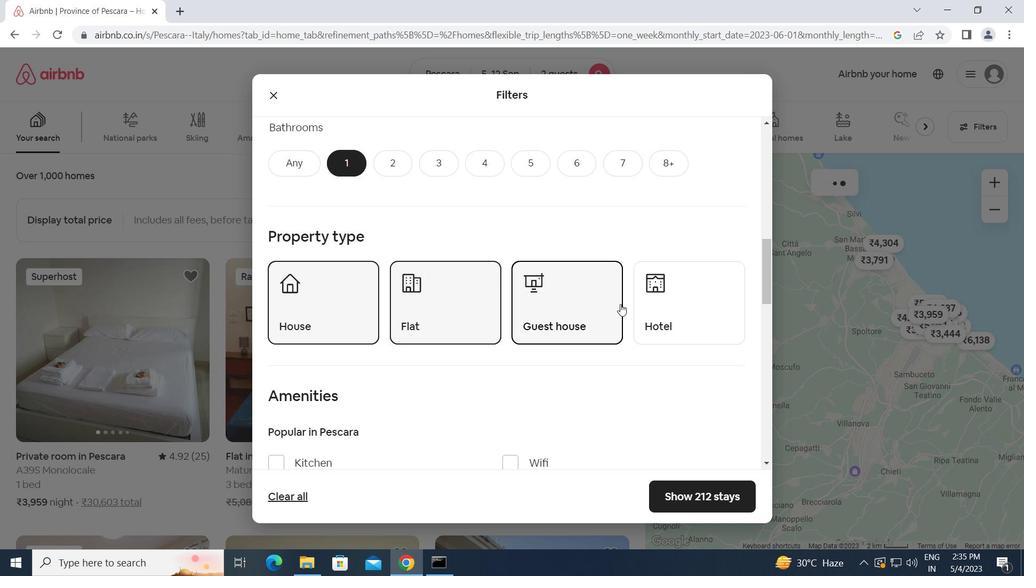 
Action: Mouse pressed left at (682, 301)
Screenshot: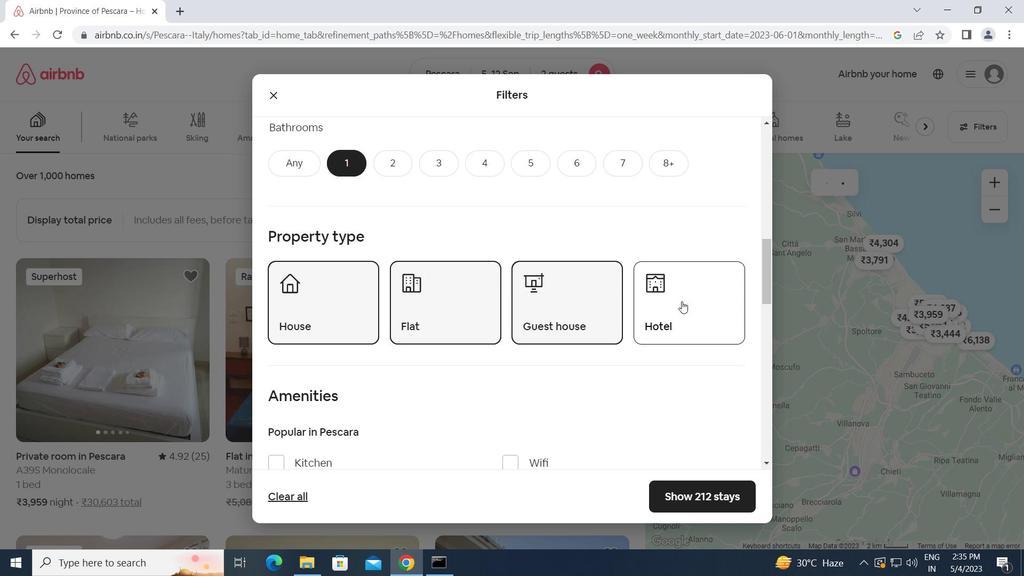 
Action: Mouse moved to (481, 406)
Screenshot: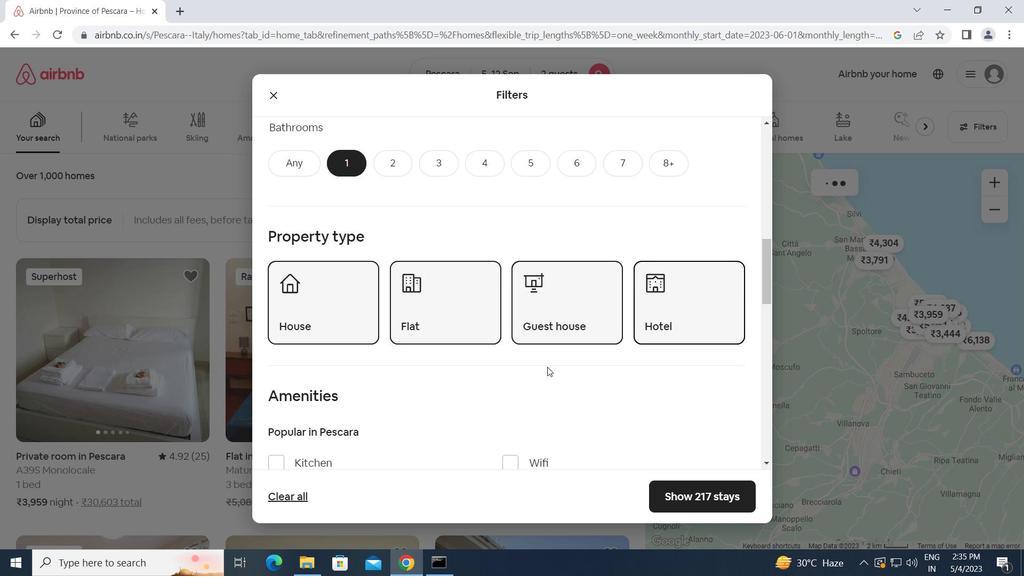 
Action: Mouse scrolled (481, 406) with delta (0, 0)
Screenshot: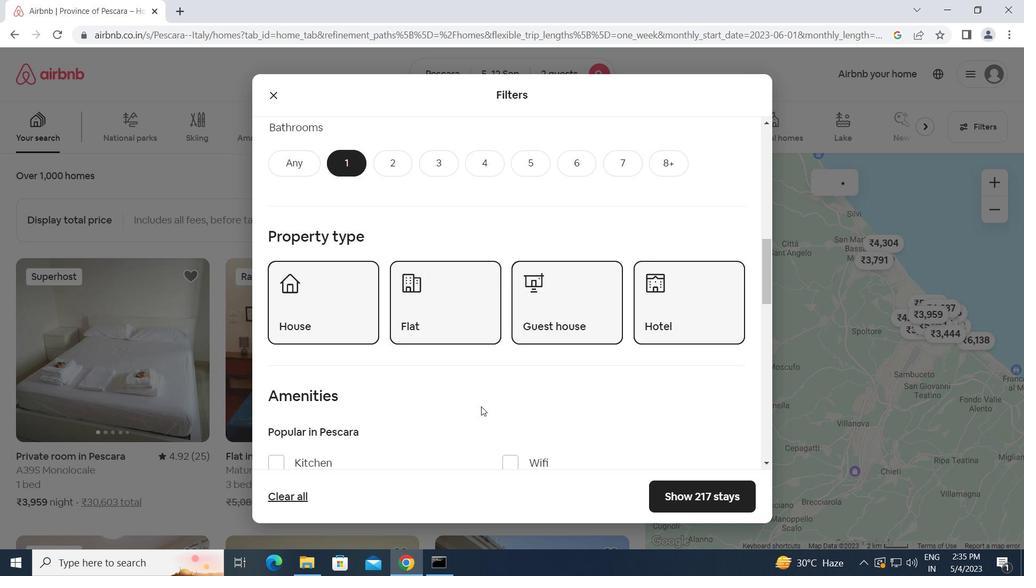 
Action: Mouse scrolled (481, 406) with delta (0, 0)
Screenshot: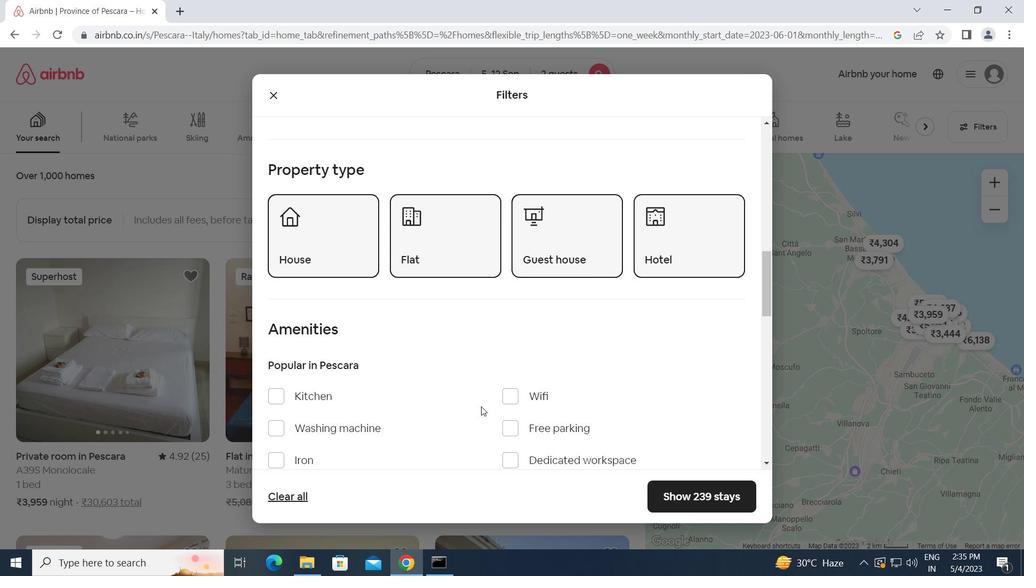 
Action: Mouse scrolled (481, 406) with delta (0, 0)
Screenshot: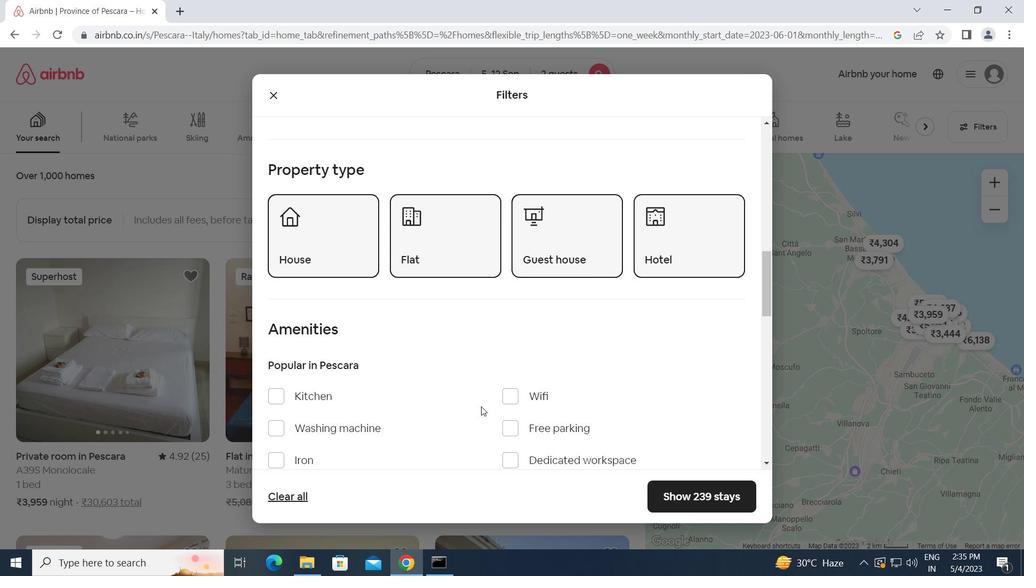 
Action: Mouse scrolled (481, 406) with delta (0, 0)
Screenshot: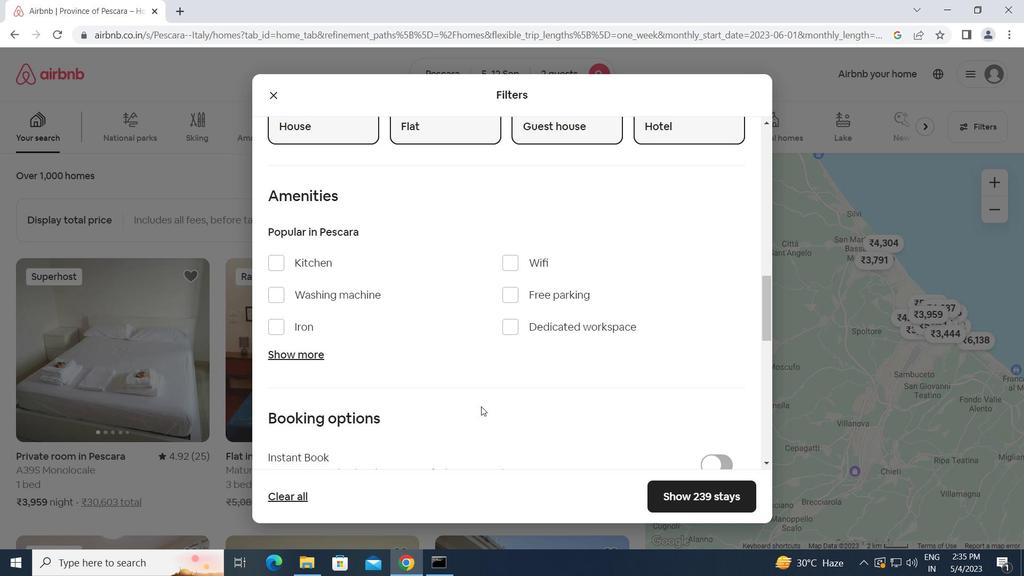 
Action: Mouse scrolled (481, 406) with delta (0, 0)
Screenshot: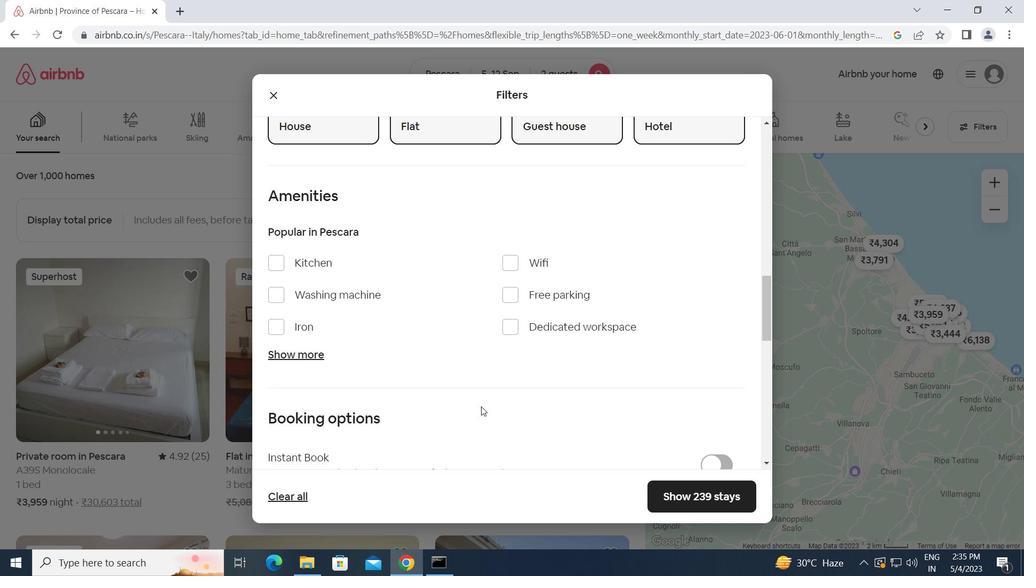
Action: Mouse moved to (708, 378)
Screenshot: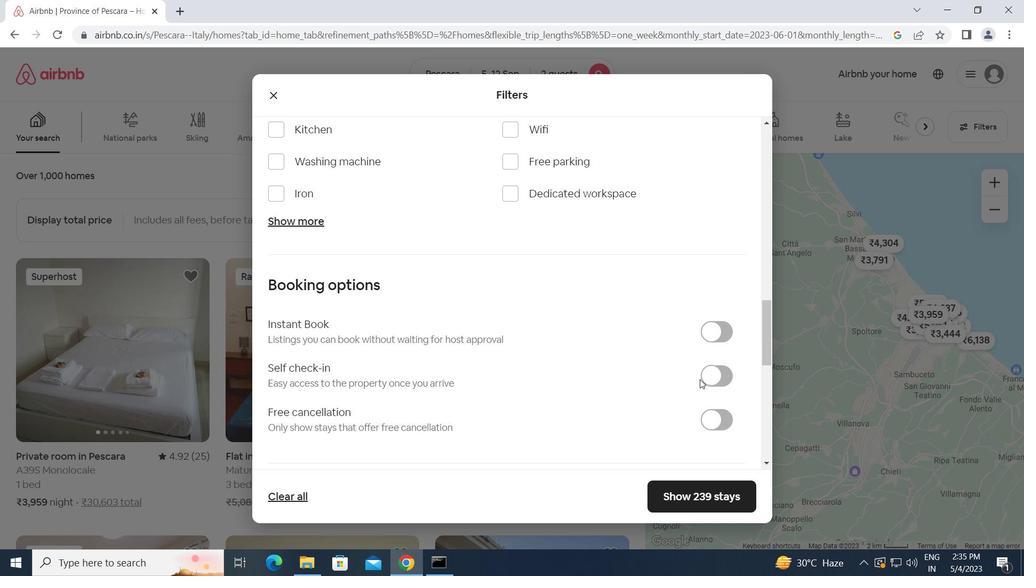 
Action: Mouse pressed left at (708, 378)
Screenshot: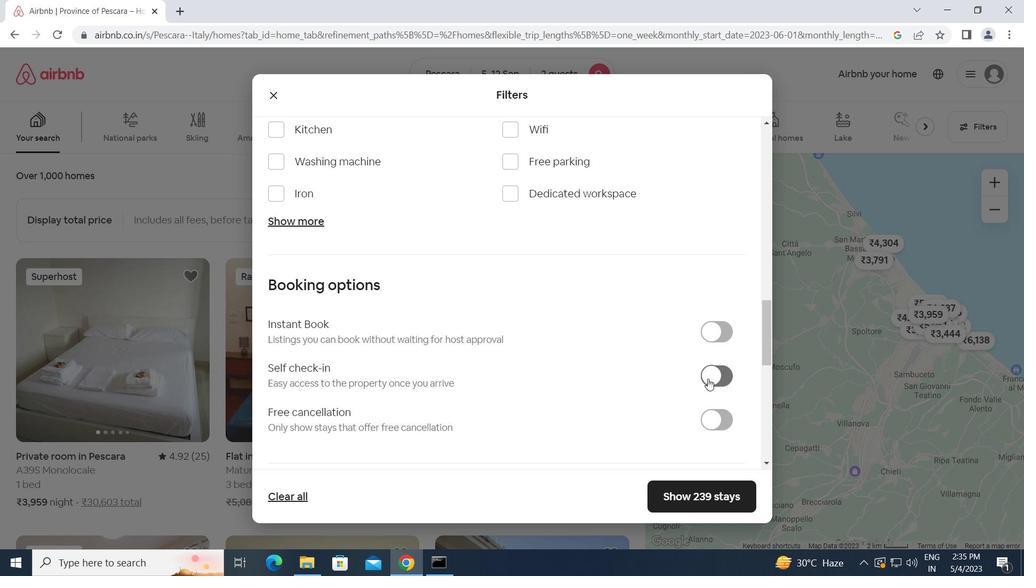 
Action: Mouse moved to (546, 415)
Screenshot: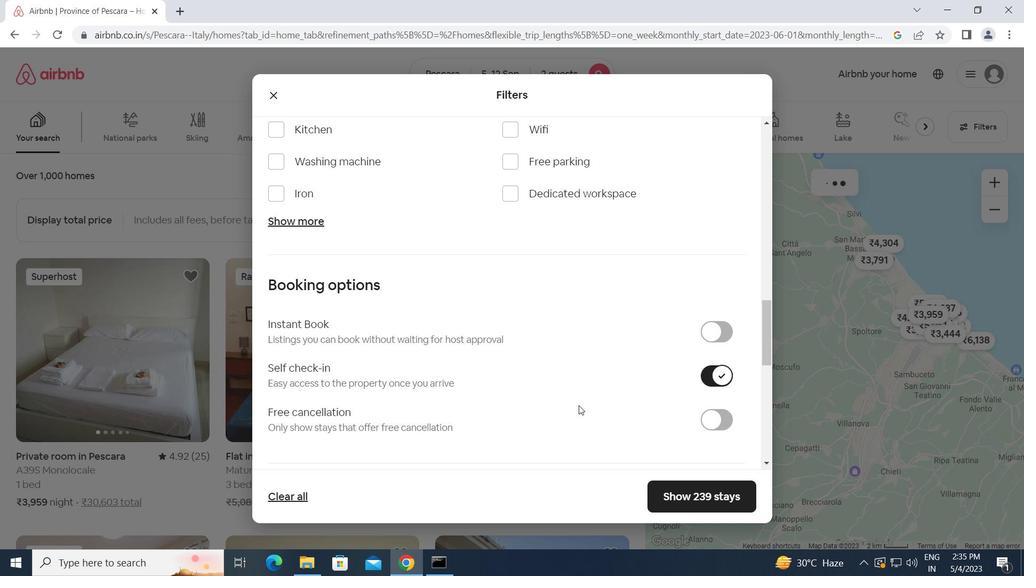 
Action: Mouse scrolled (546, 415) with delta (0, 0)
Screenshot: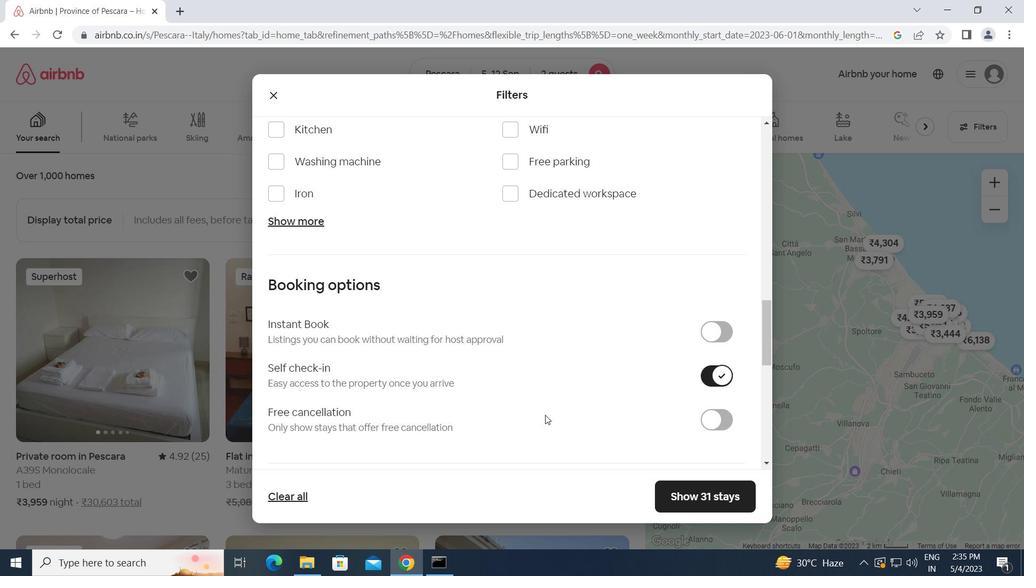 
Action: Mouse scrolled (546, 415) with delta (0, 0)
Screenshot: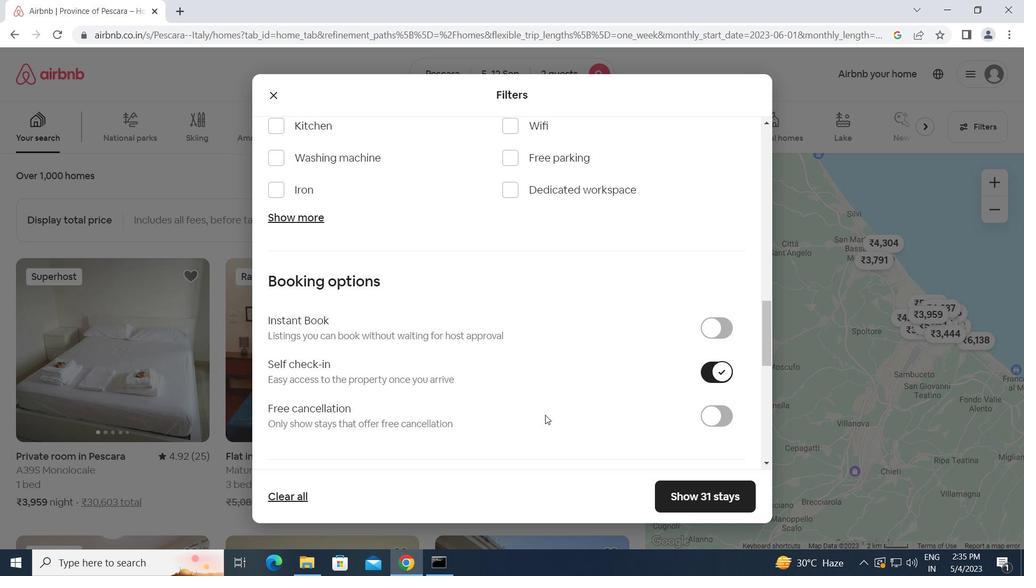 
Action: Mouse scrolled (546, 415) with delta (0, 0)
Screenshot: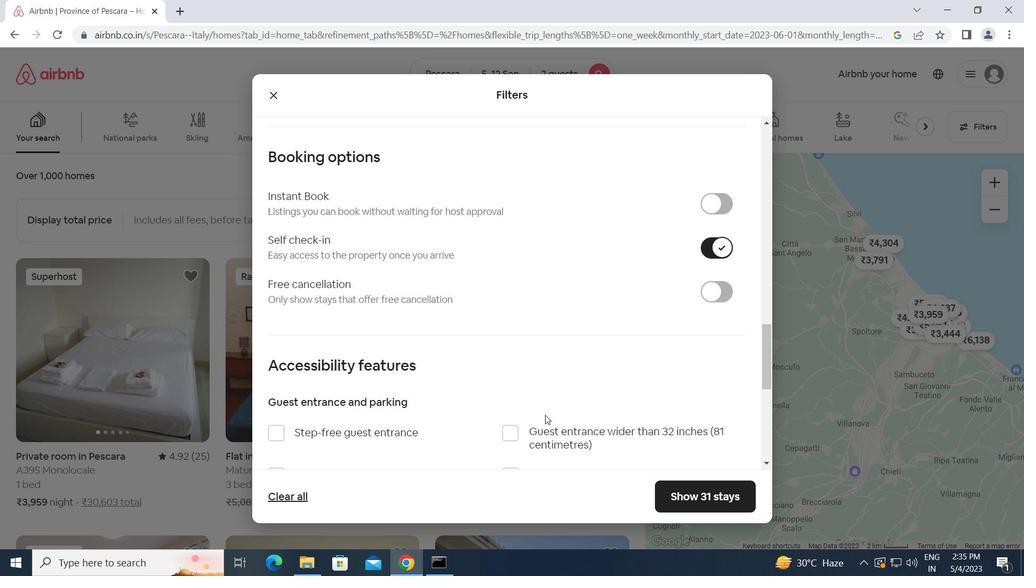 
Action: Mouse scrolled (546, 415) with delta (0, 0)
Screenshot: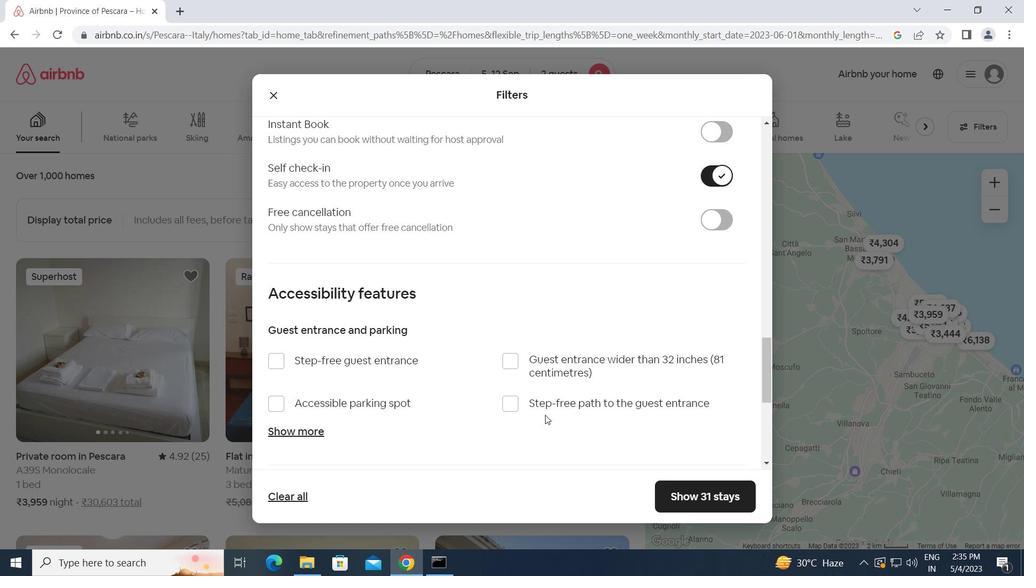 
Action: Mouse scrolled (546, 415) with delta (0, 0)
Screenshot: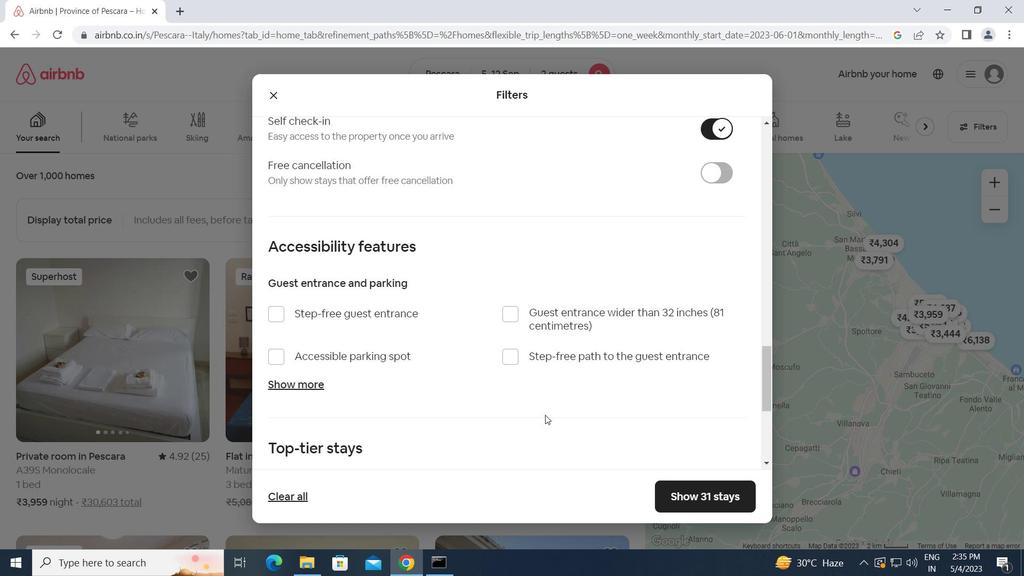 
Action: Mouse scrolled (546, 415) with delta (0, 0)
Screenshot: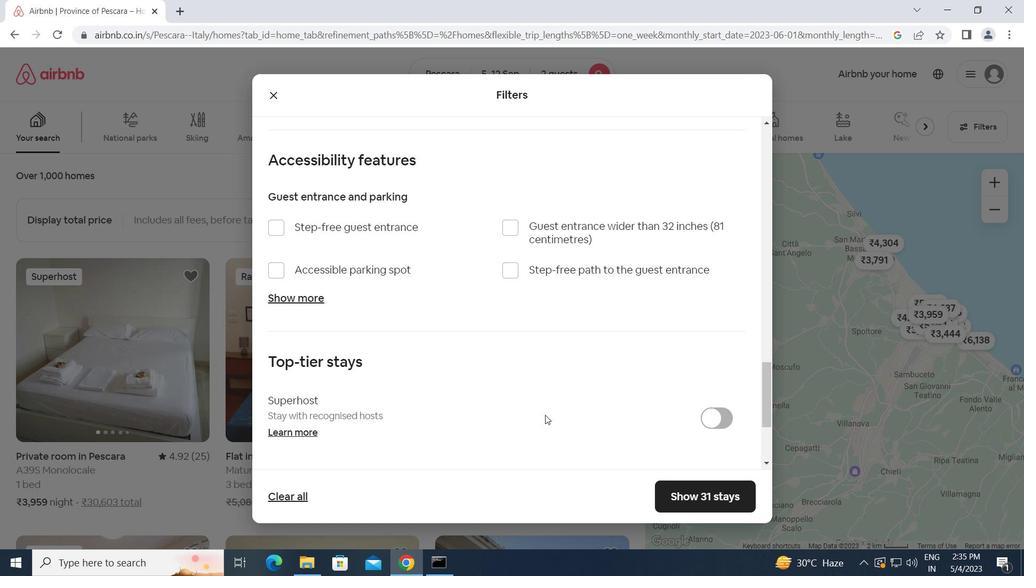 
Action: Mouse scrolled (546, 415) with delta (0, 0)
Screenshot: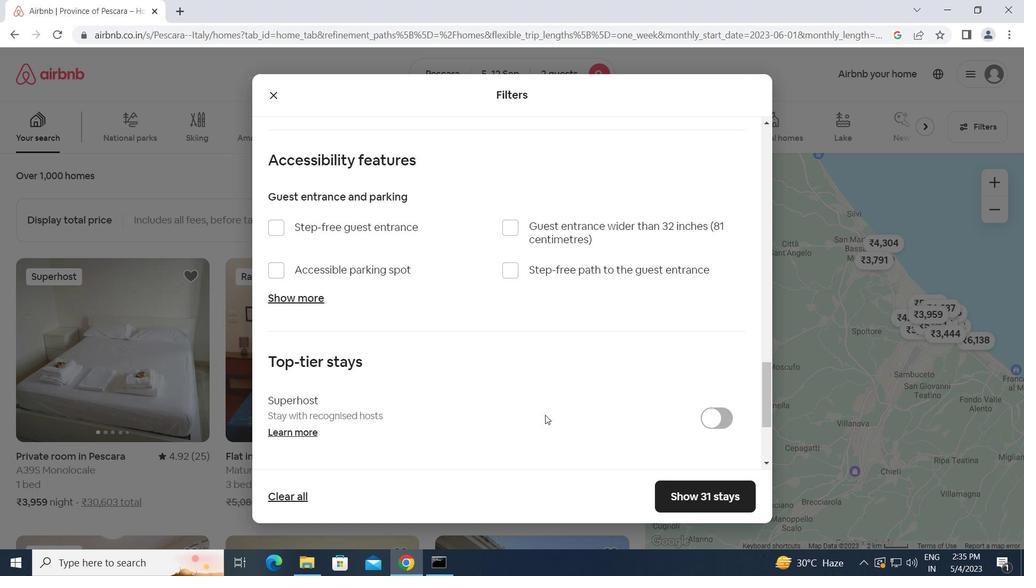 
Action: Mouse moved to (269, 409)
Screenshot: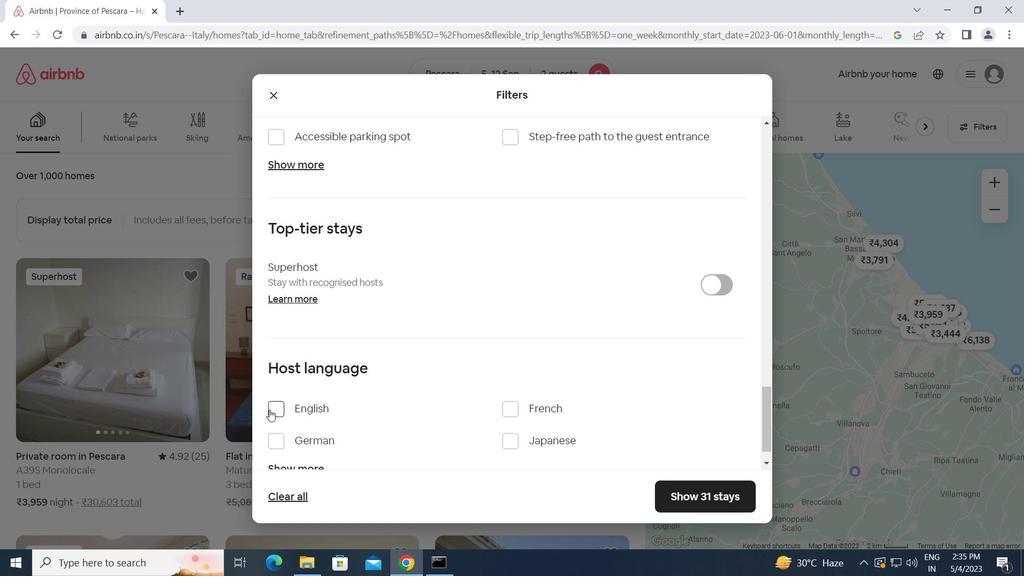 
Action: Mouse pressed left at (269, 409)
Screenshot: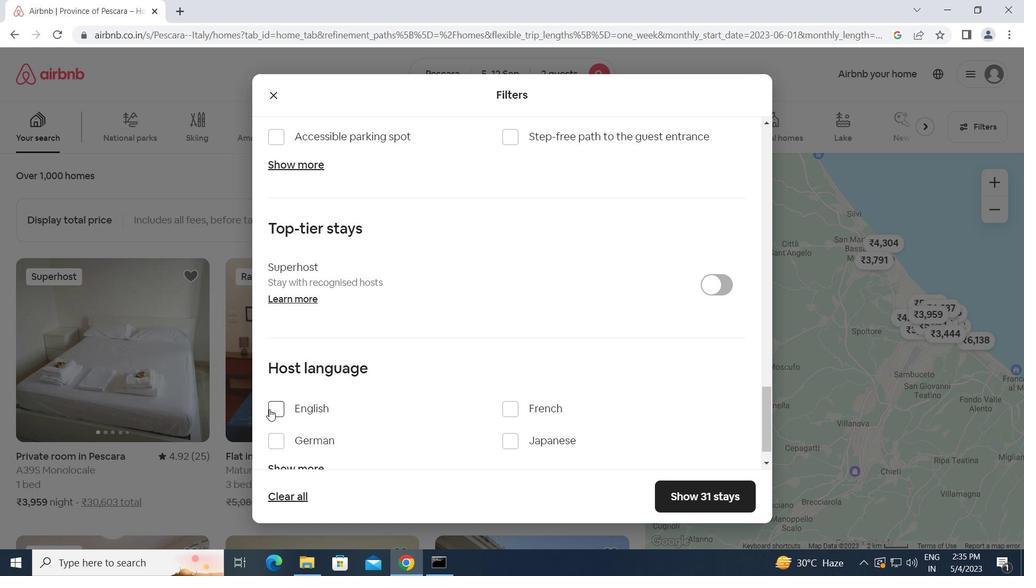 
Action: Mouse moved to (699, 496)
Screenshot: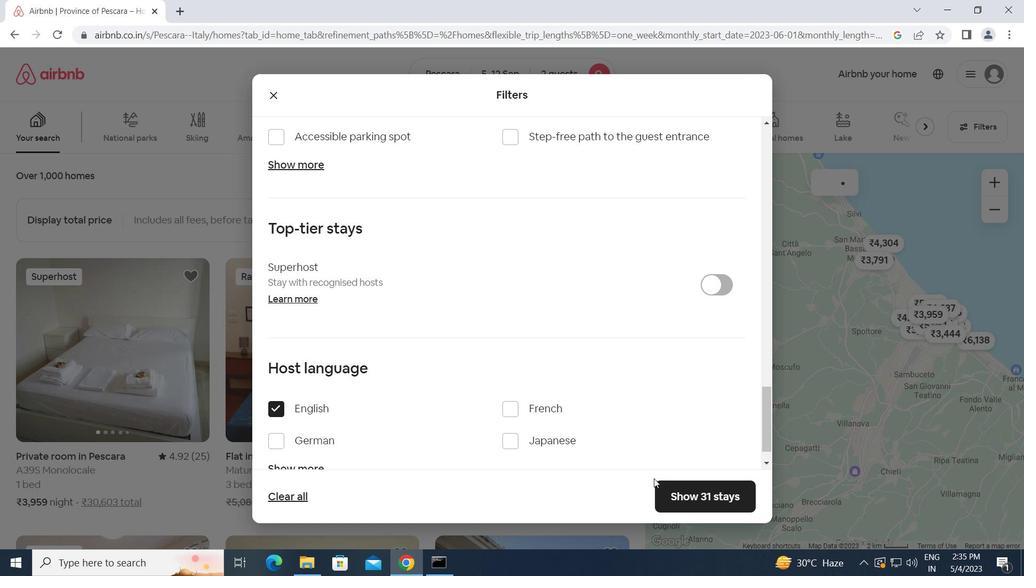 
Action: Mouse pressed left at (699, 496)
Screenshot: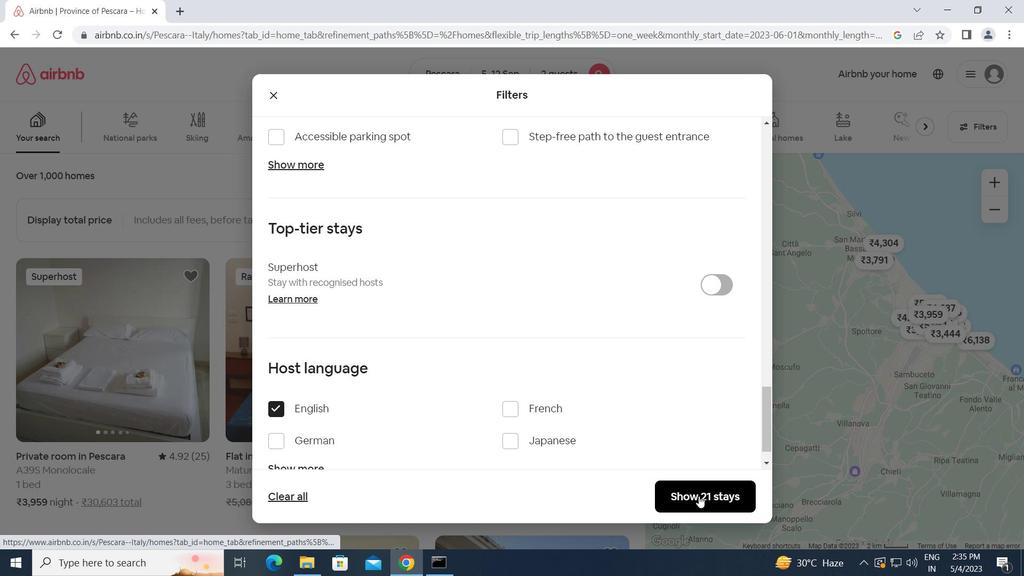 
Action: Mouse moved to (698, 494)
Screenshot: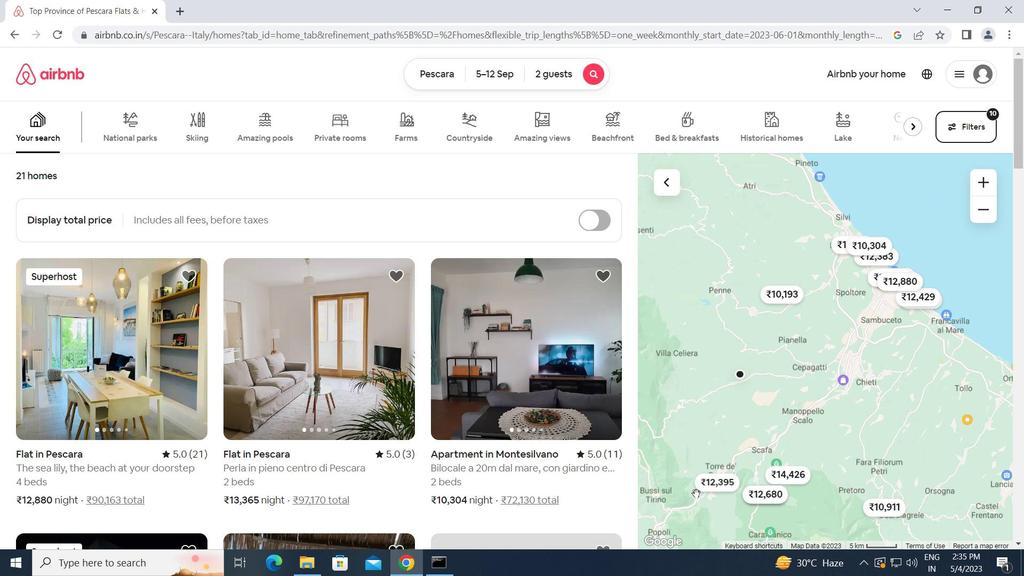 
